 Task: Look for Airbnb options in Ballerup, Denmark from 6th December, 2023 to 10th December, 2023 for 6 adults, 2 children. Place can be entire room or shared room with 6 bedrooms having 6 beds and 6 bathrooms. Property type can be house. Amenities needed are: wifi, TV, free parkinig on premises, gym, breakfast.
Action: Mouse moved to (470, 213)
Screenshot: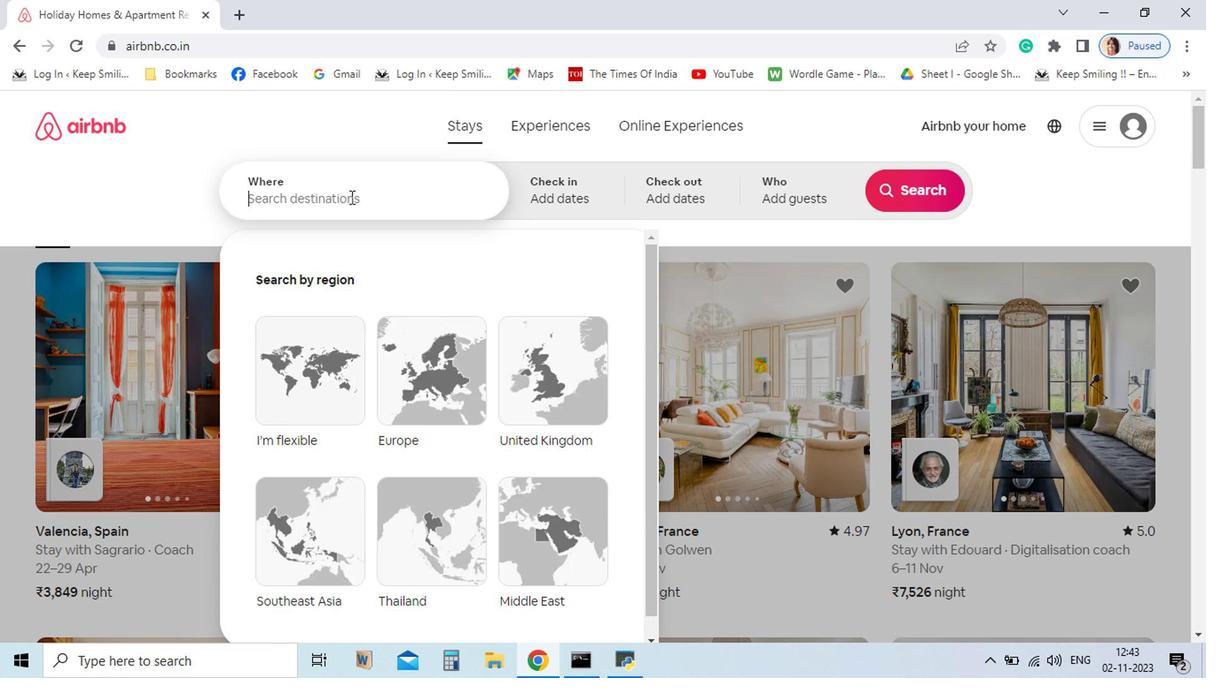 
Action: Mouse pressed left at (470, 213)
Screenshot: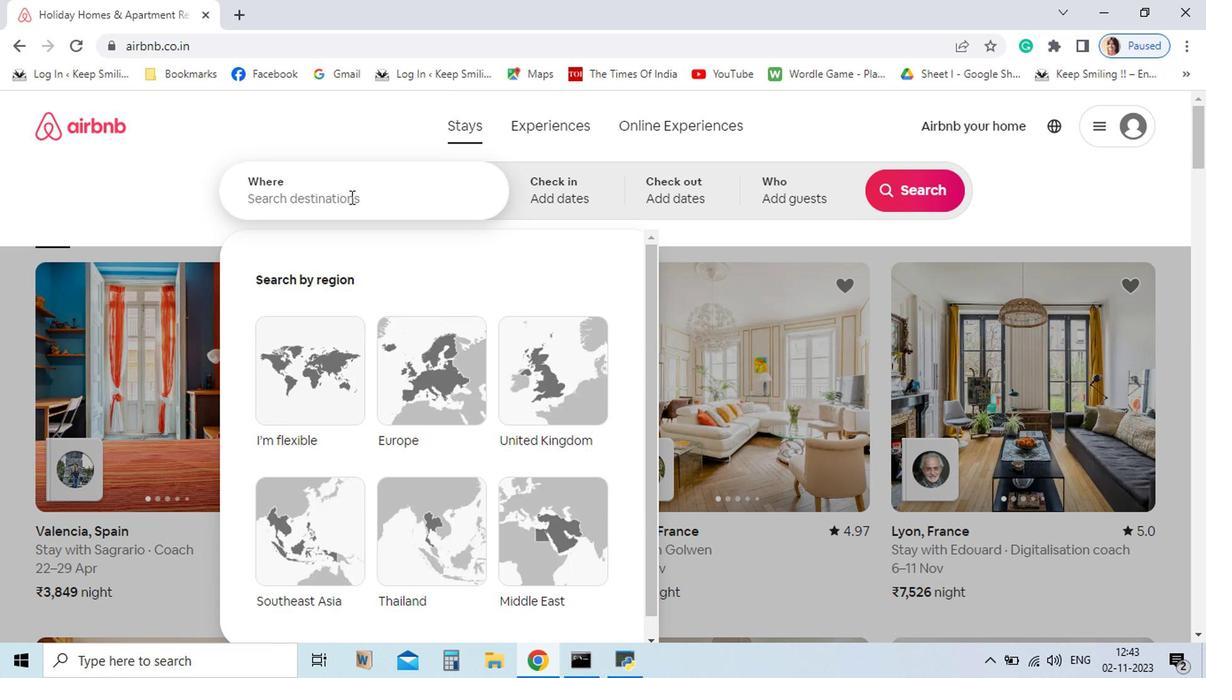 
Action: Mouse moved to (373, 265)
Screenshot: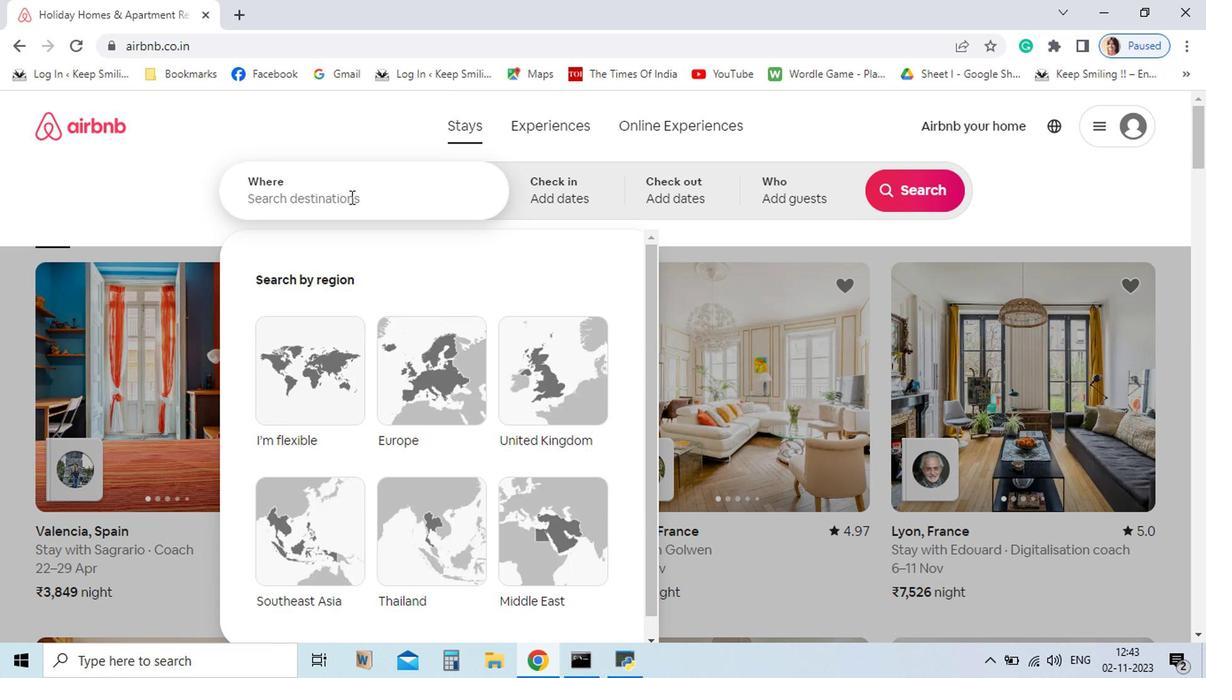 
Action: Mouse pressed left at (373, 265)
Screenshot: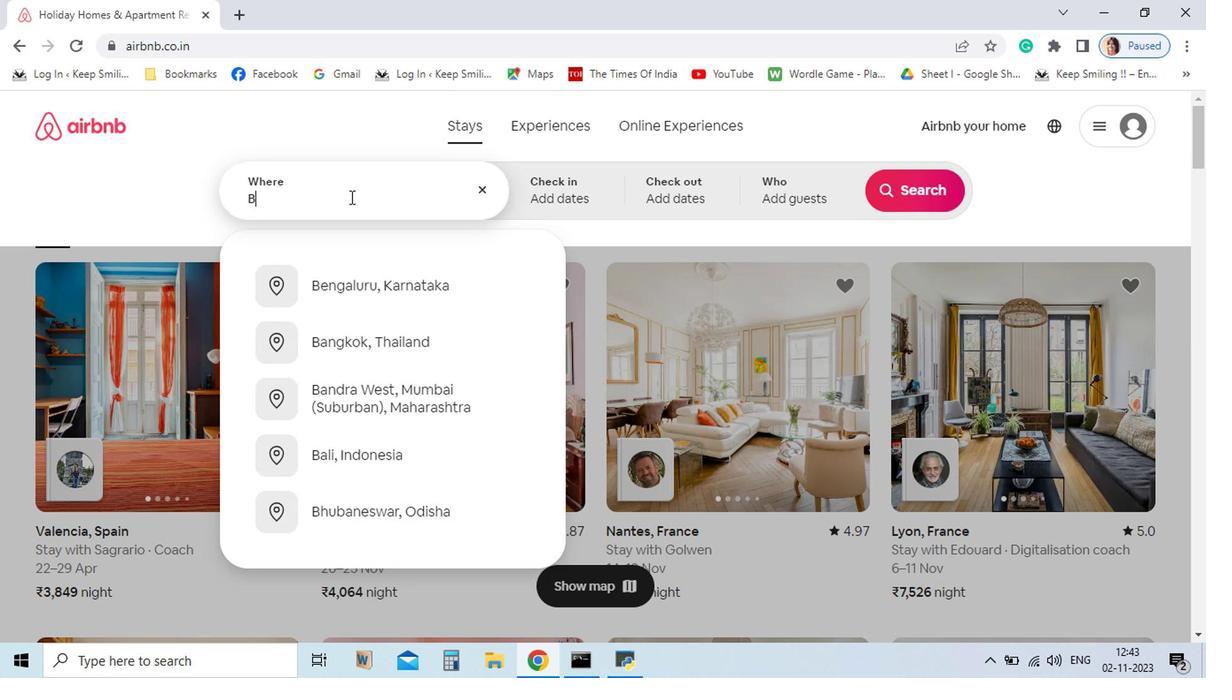 
Action: Mouse moved to (373, 265)
Screenshot: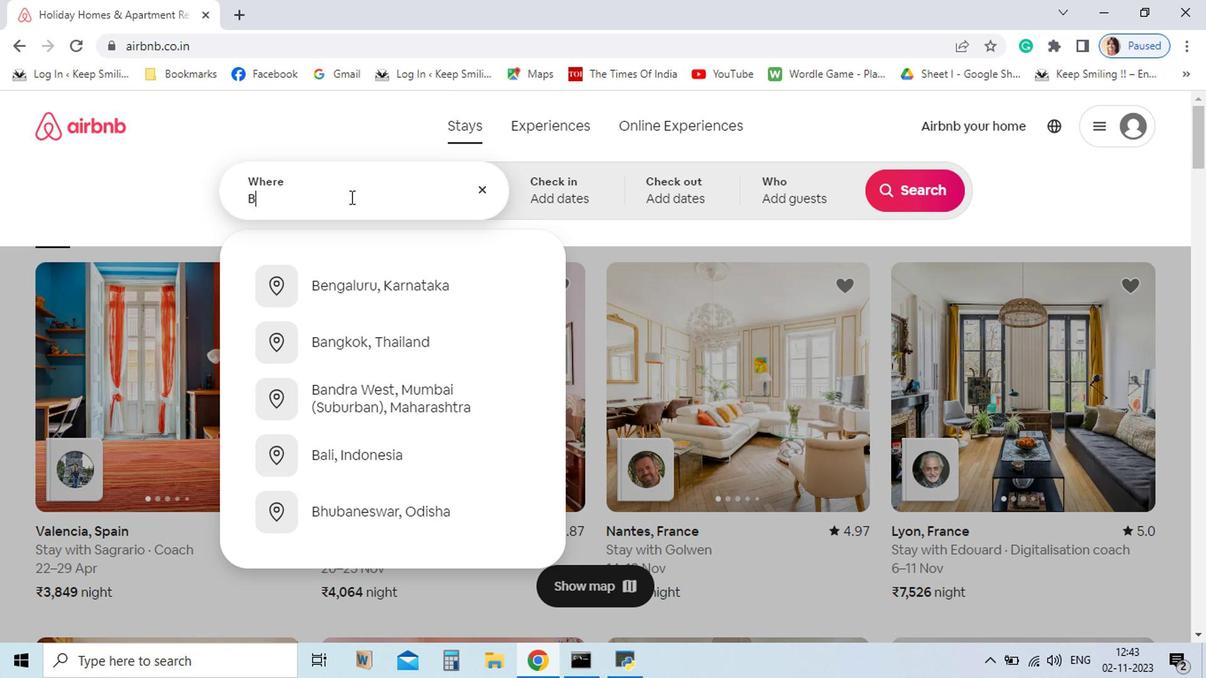 
Action: Key pressed <Key.shift>Bl<Key.backspace>allerup,<Key.space><Key.shift>Denmark<Key.enter>
Screenshot: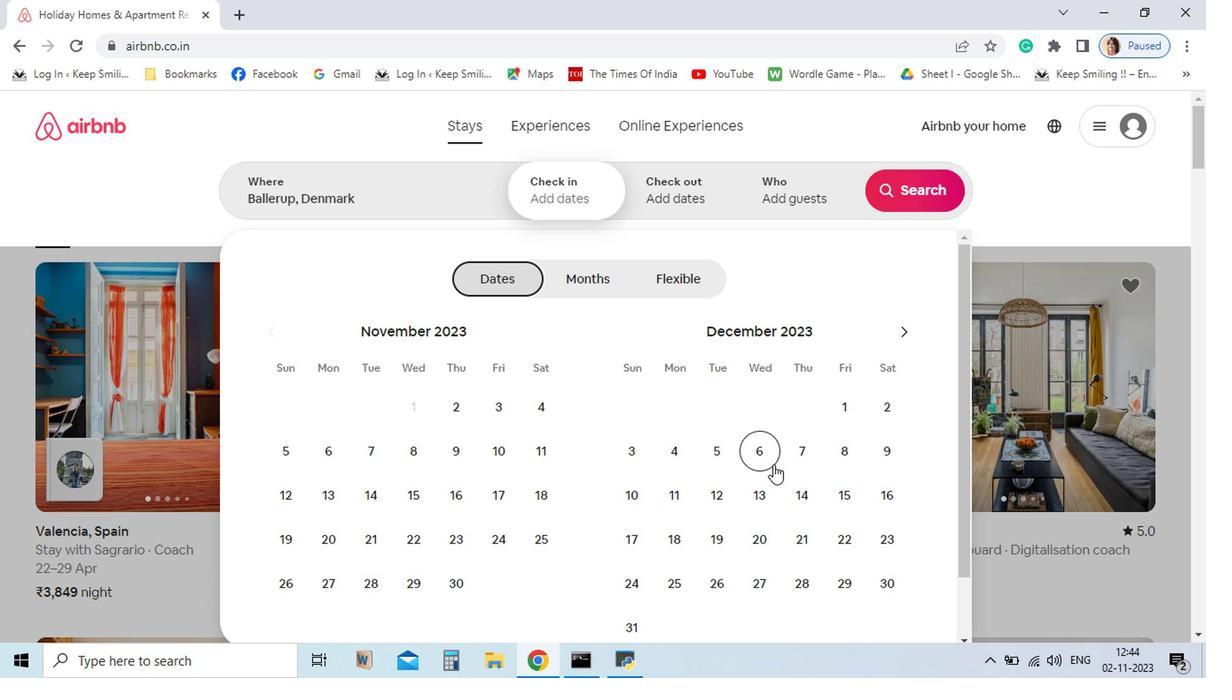 
Action: Mouse moved to (663, 452)
Screenshot: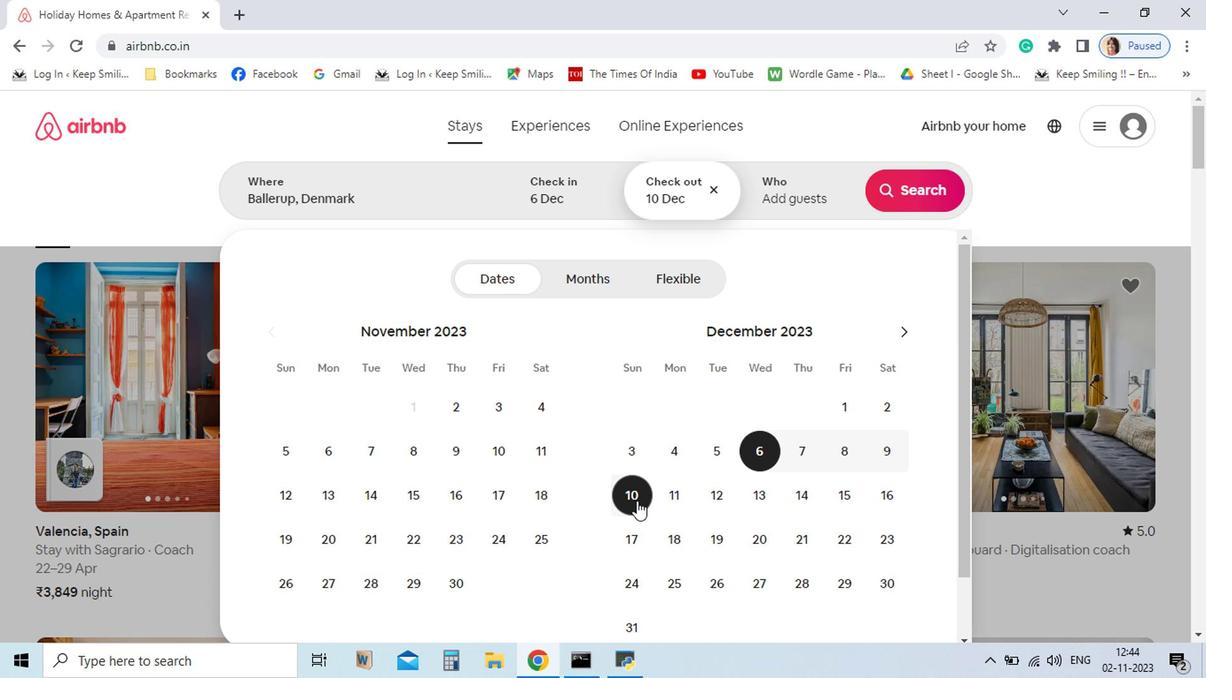 
Action: Mouse pressed left at (663, 452)
Screenshot: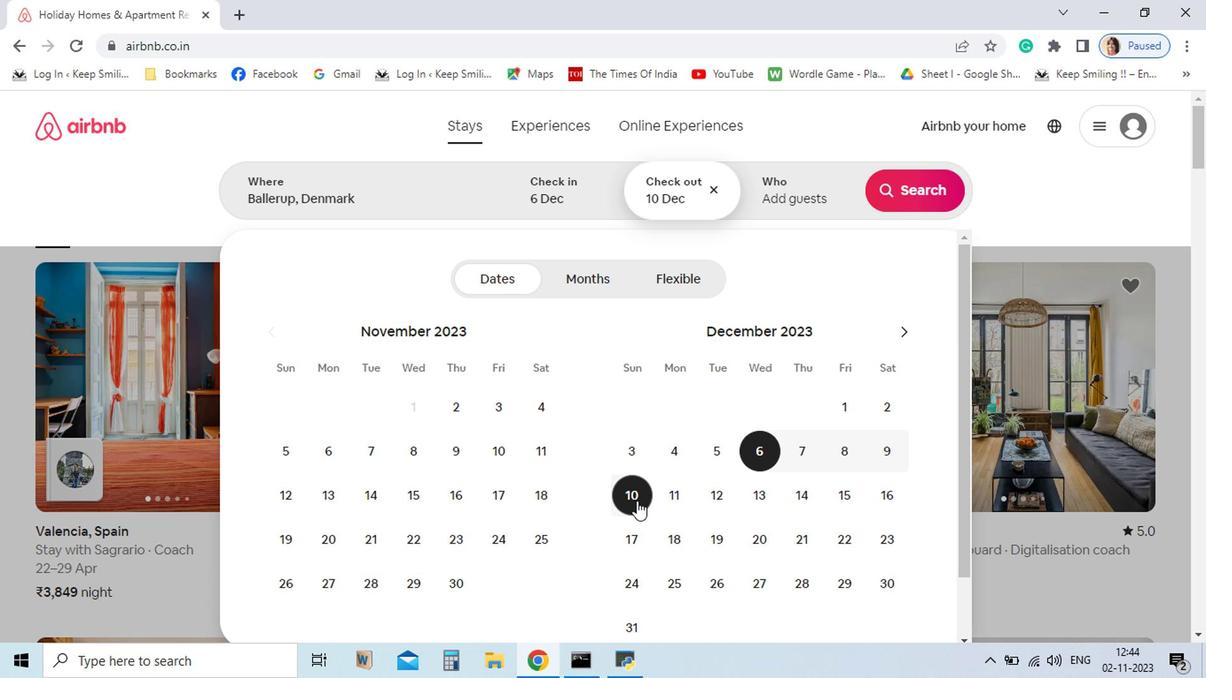 
Action: Mouse moved to (576, 481)
Screenshot: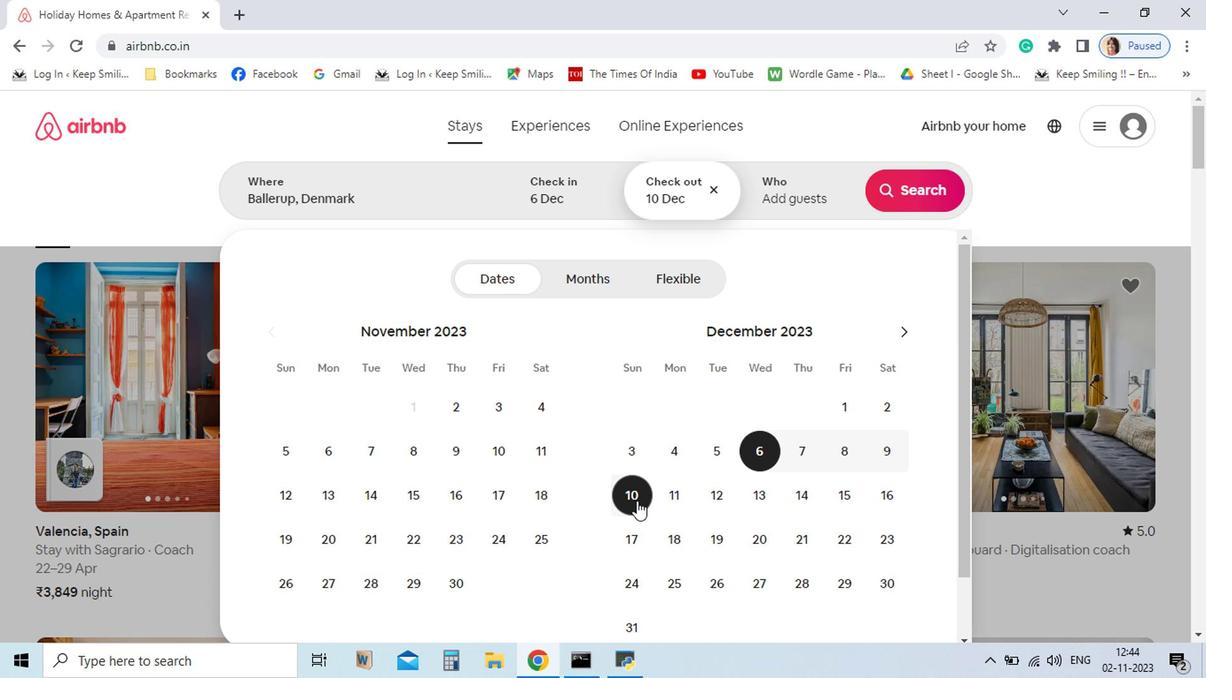 
Action: Mouse pressed left at (576, 481)
Screenshot: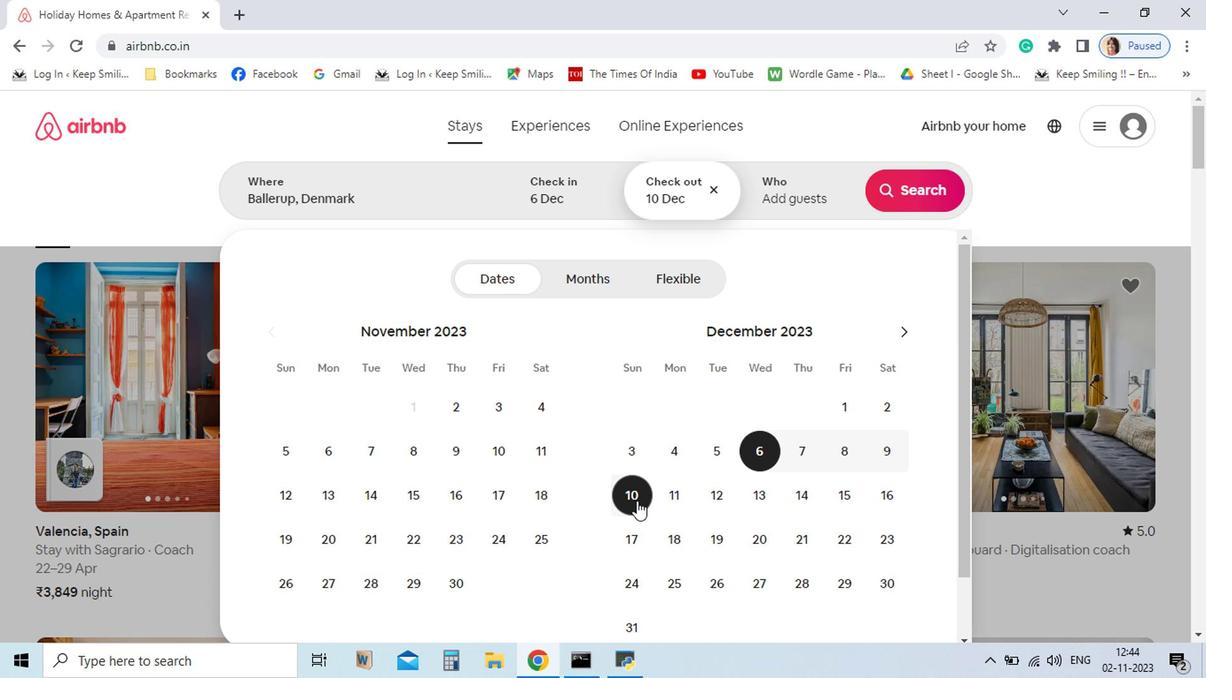 
Action: Mouse moved to (689, 263)
Screenshot: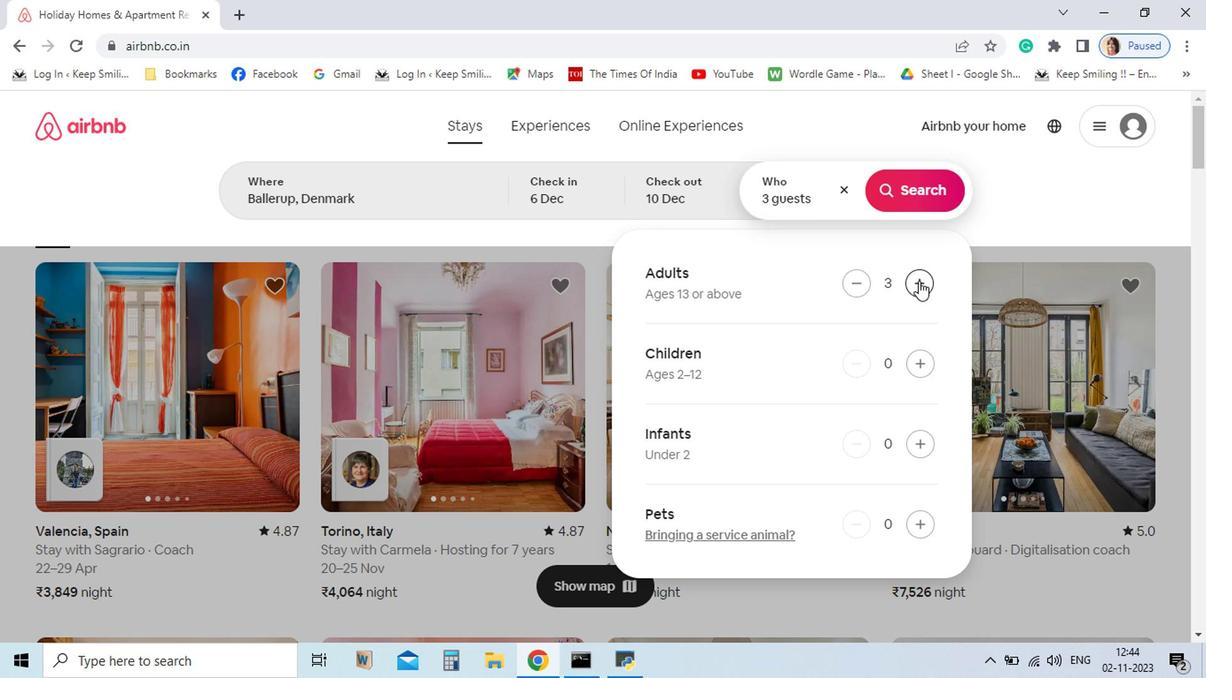 
Action: Mouse pressed left at (689, 263)
Screenshot: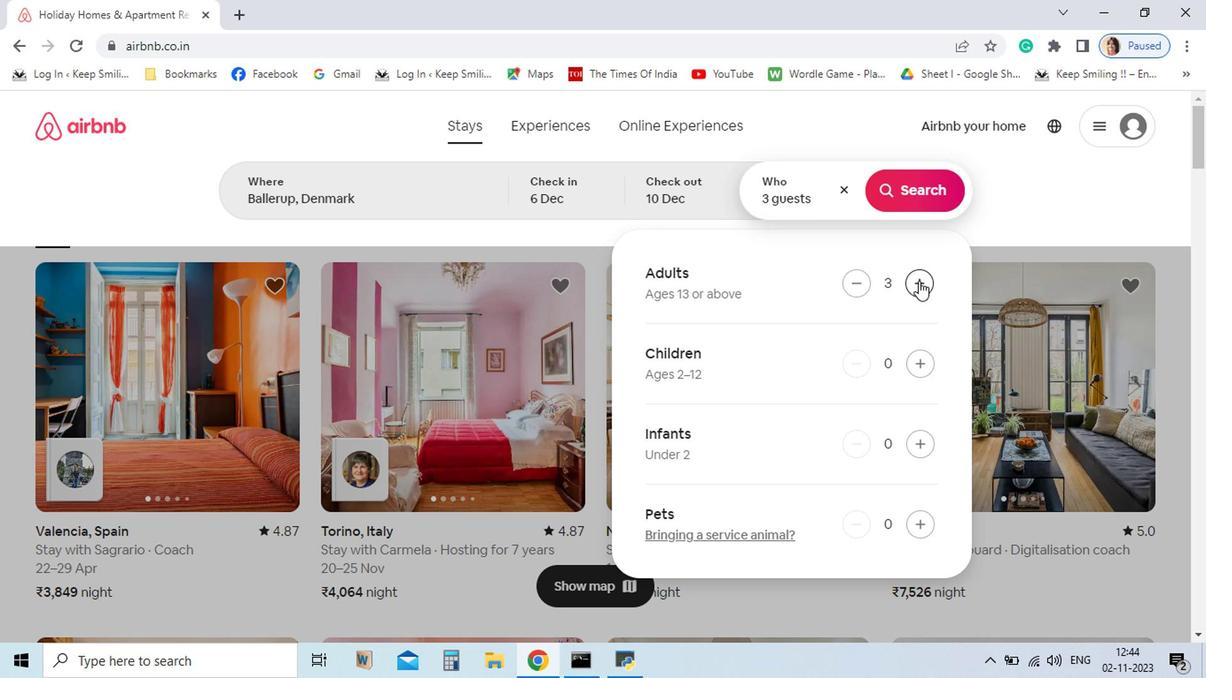 
Action: Mouse moved to (776, 325)
Screenshot: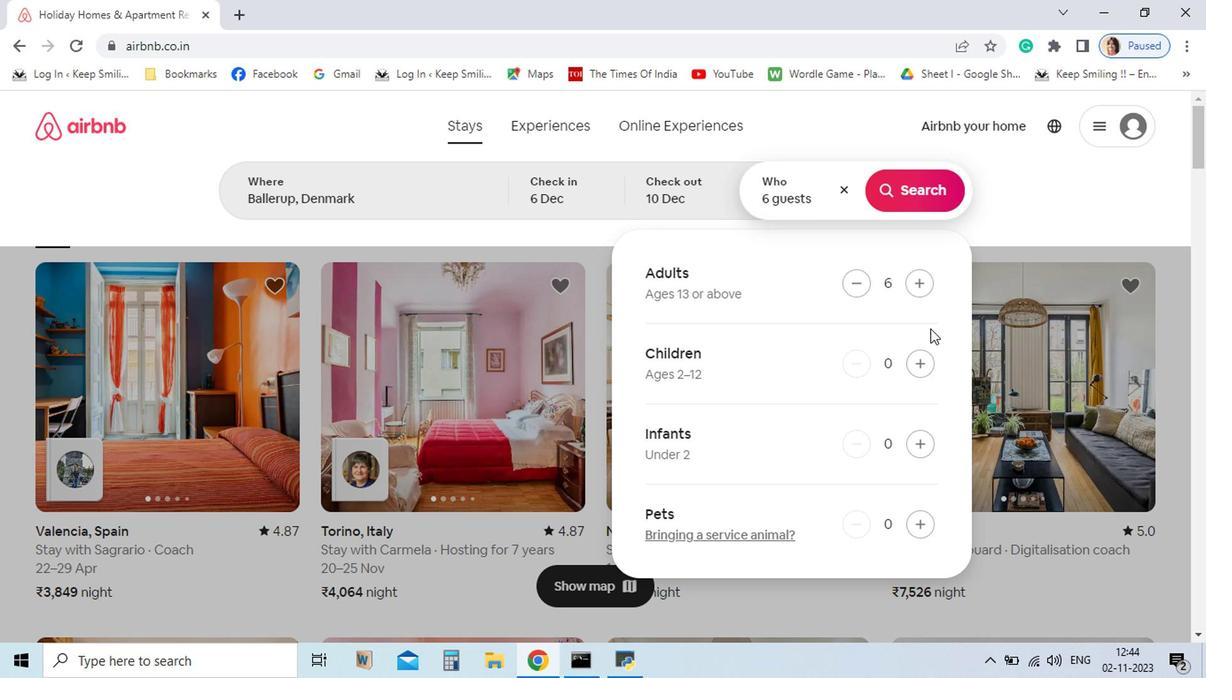 
Action: Mouse pressed left at (776, 325)
Screenshot: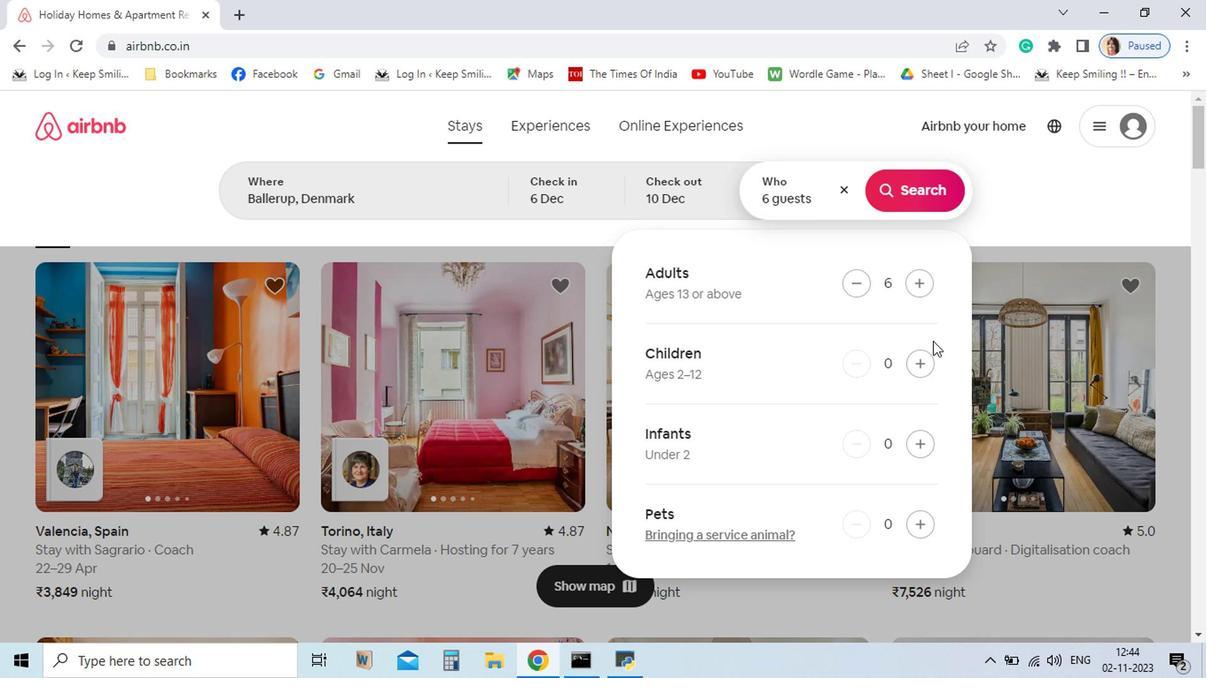 
Action: Mouse pressed left at (776, 325)
Screenshot: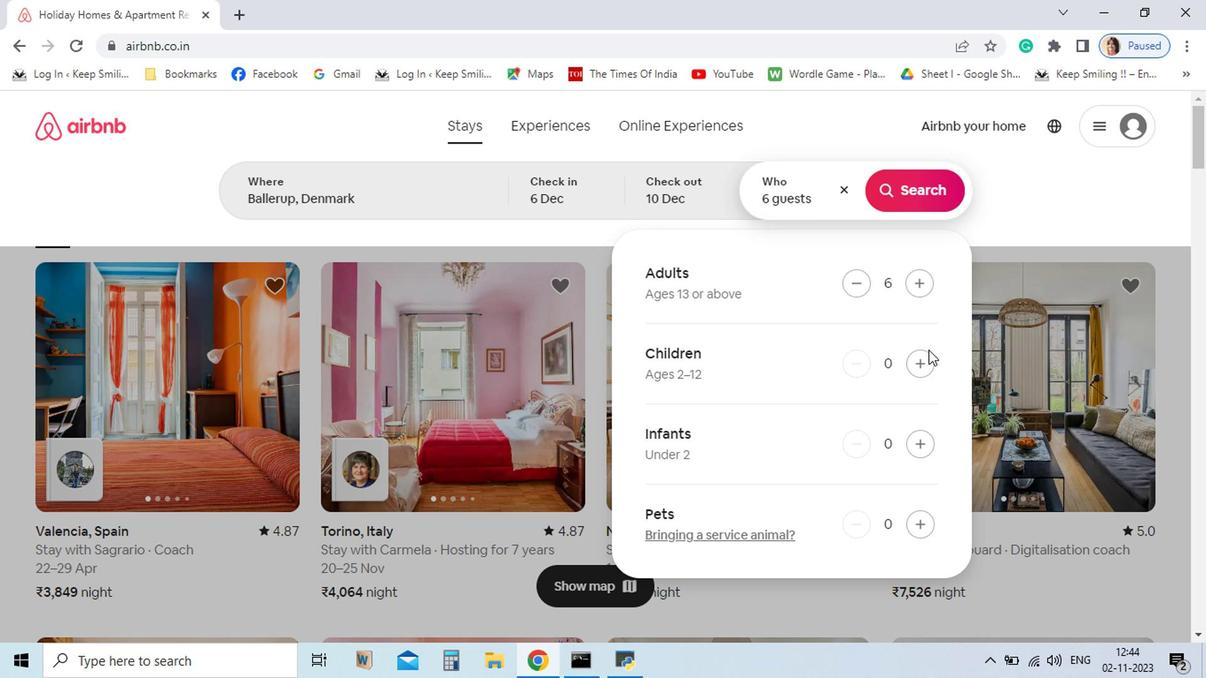 
Action: Mouse pressed left at (776, 325)
Screenshot: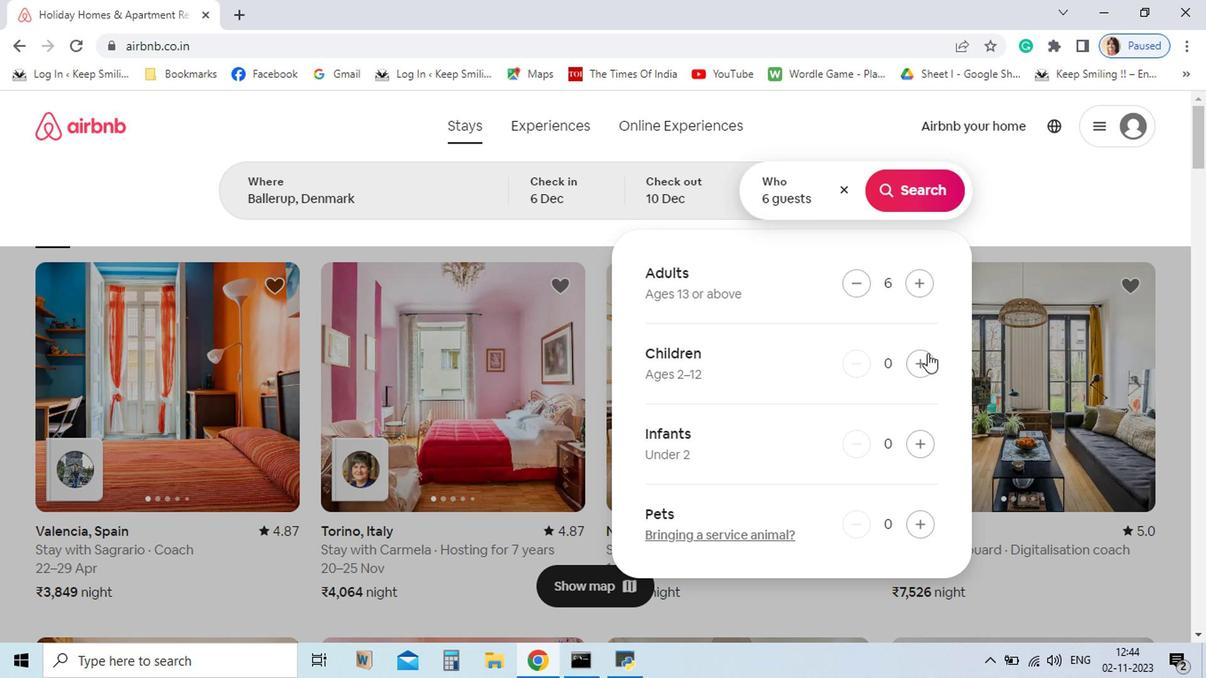 
Action: Mouse pressed left at (776, 325)
Screenshot: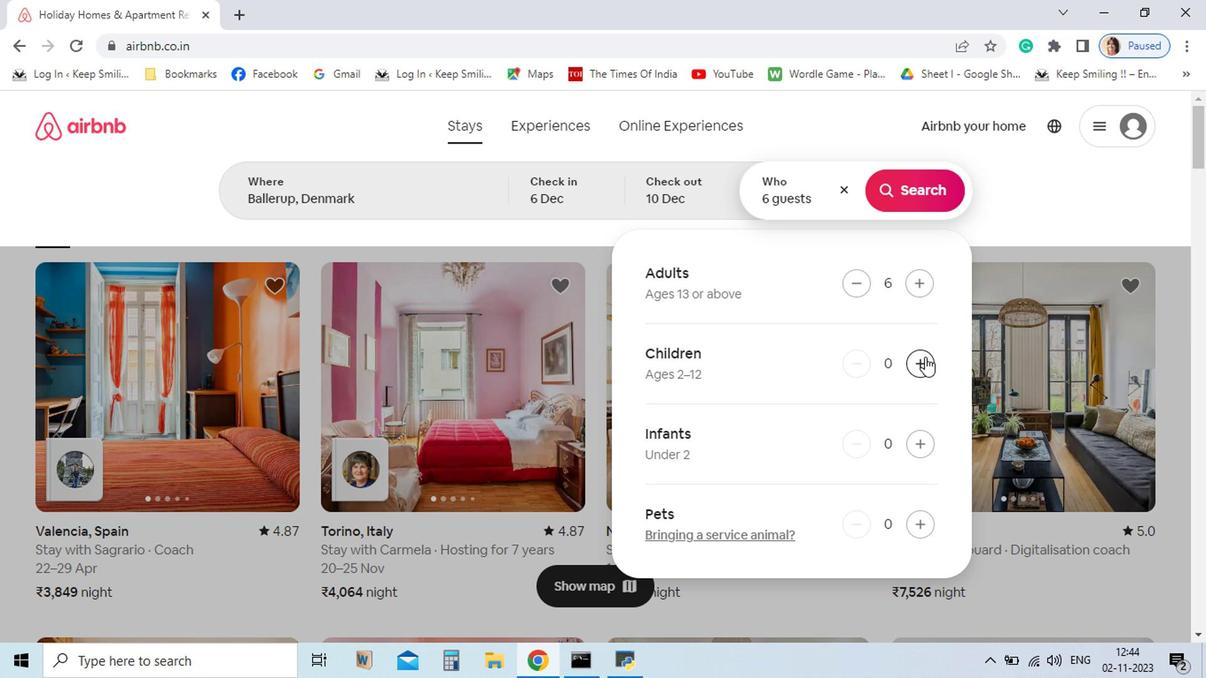 
Action: Mouse pressed left at (776, 325)
Screenshot: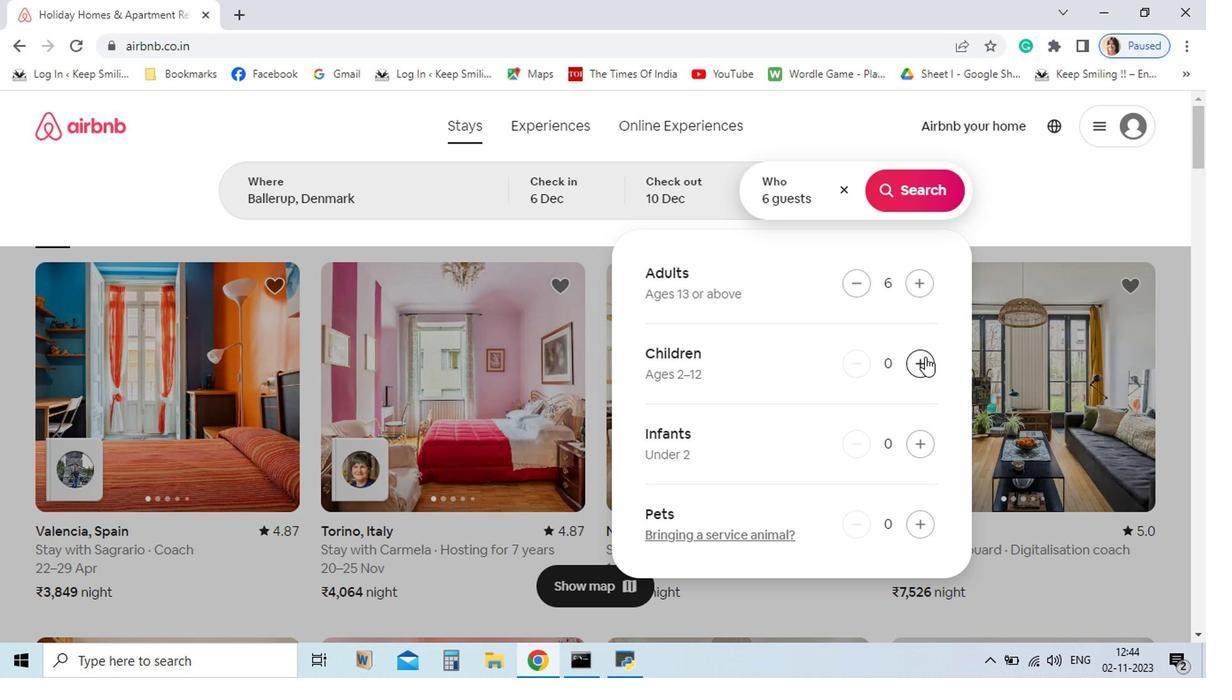 
Action: Mouse pressed left at (776, 325)
Screenshot: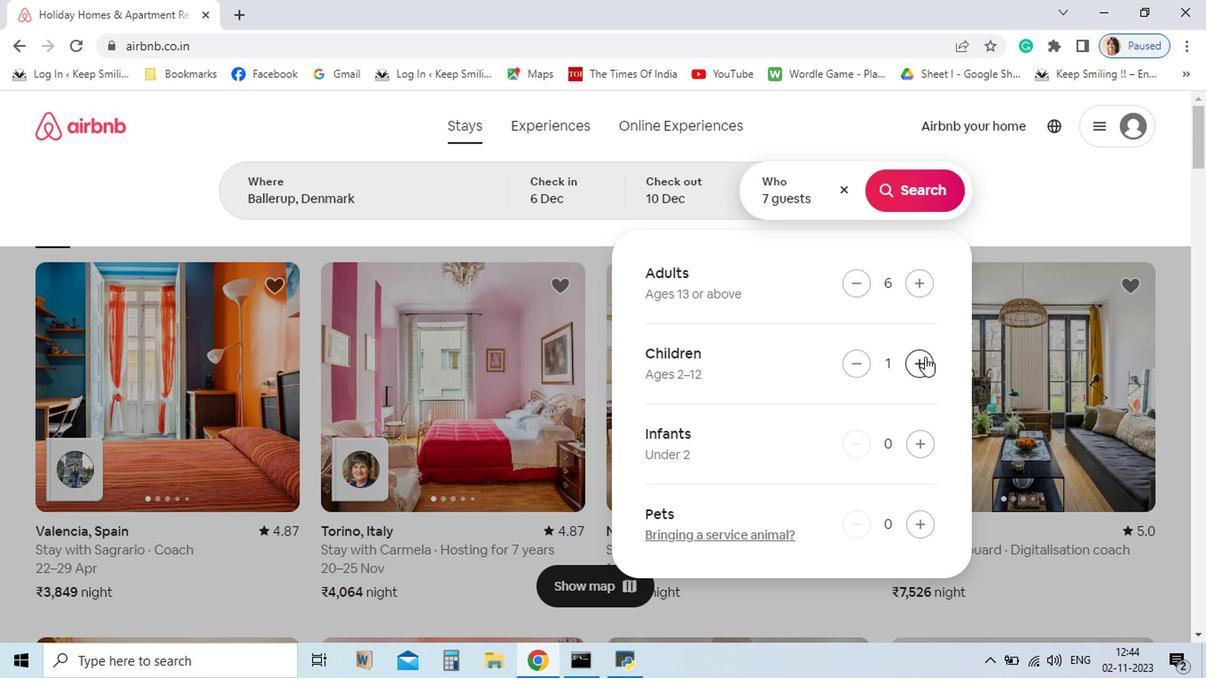 
Action: Mouse moved to (781, 379)
Screenshot: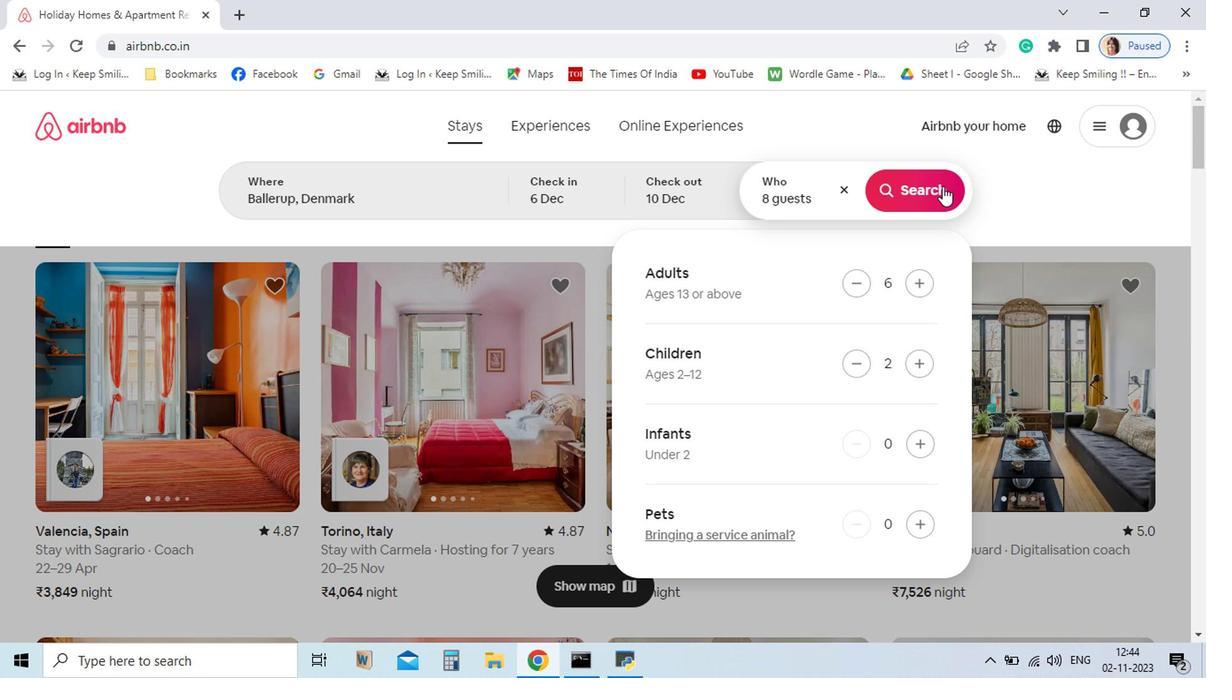 
Action: Mouse pressed left at (781, 379)
Screenshot: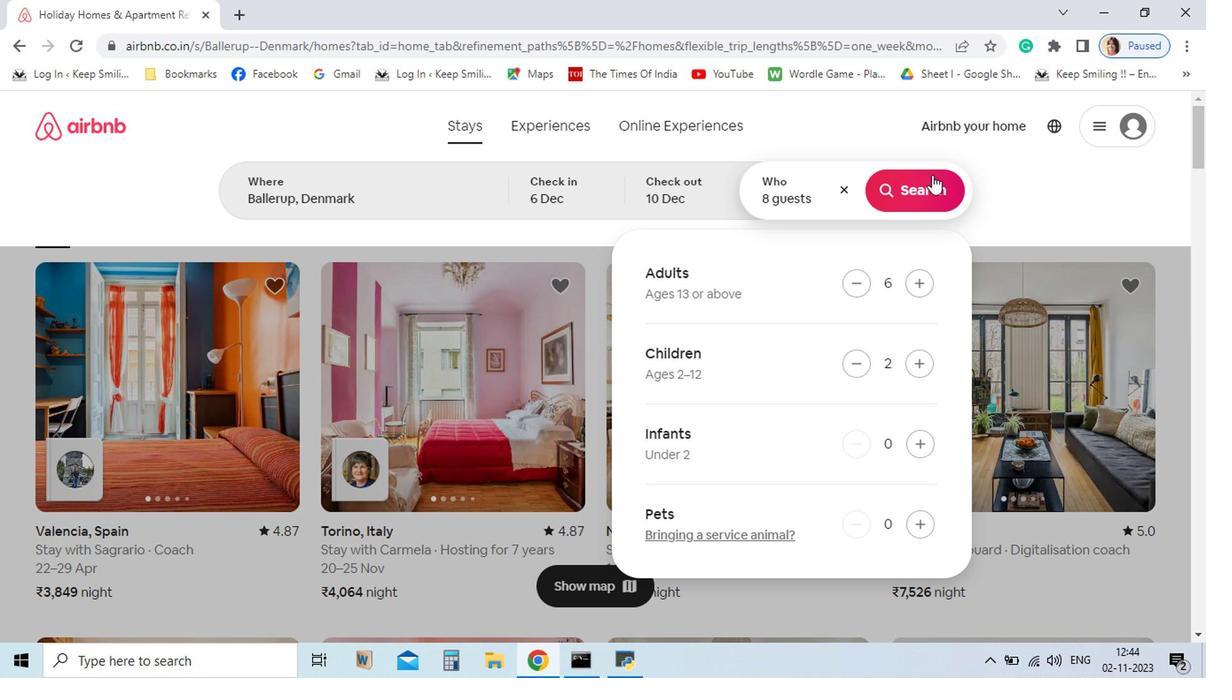 
Action: Mouse pressed left at (781, 379)
Screenshot: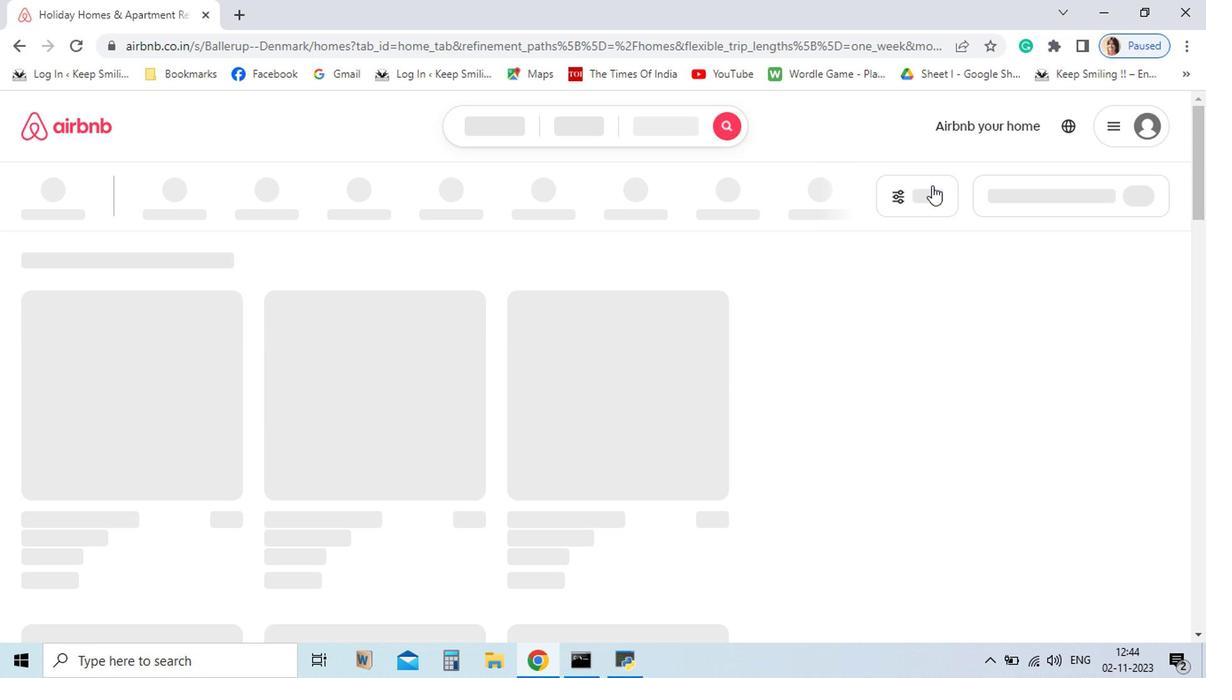 
Action: Mouse moved to (786, 248)
Screenshot: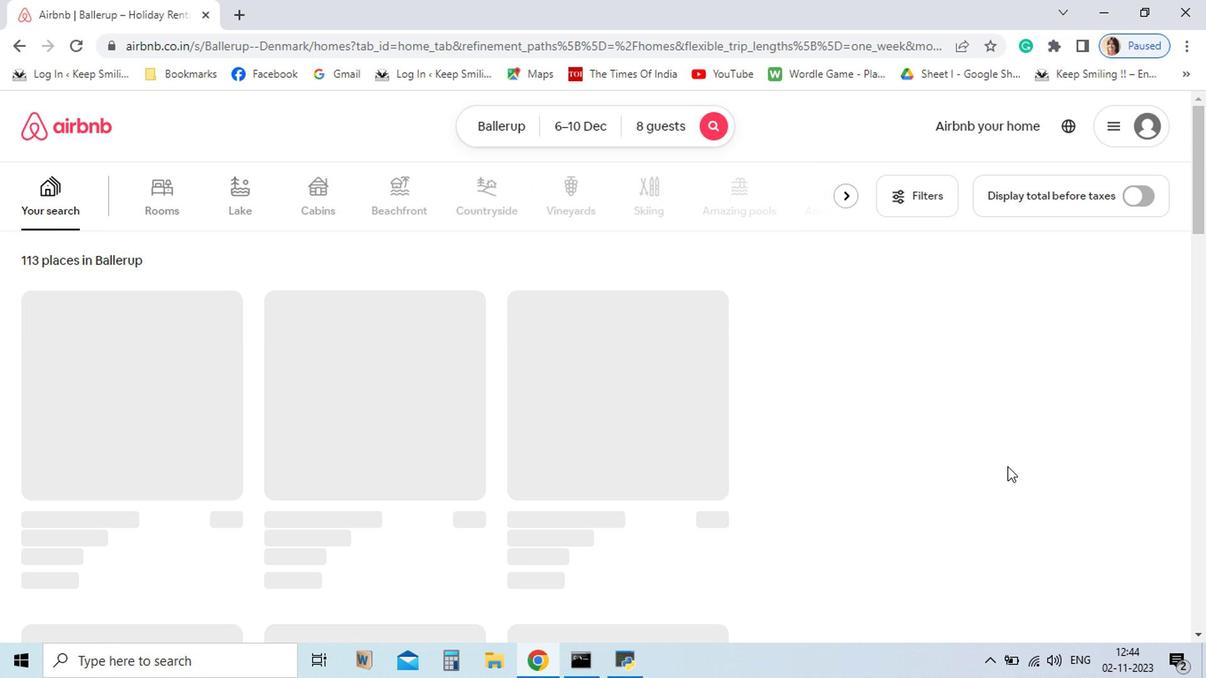 
Action: Mouse pressed left at (786, 248)
Screenshot: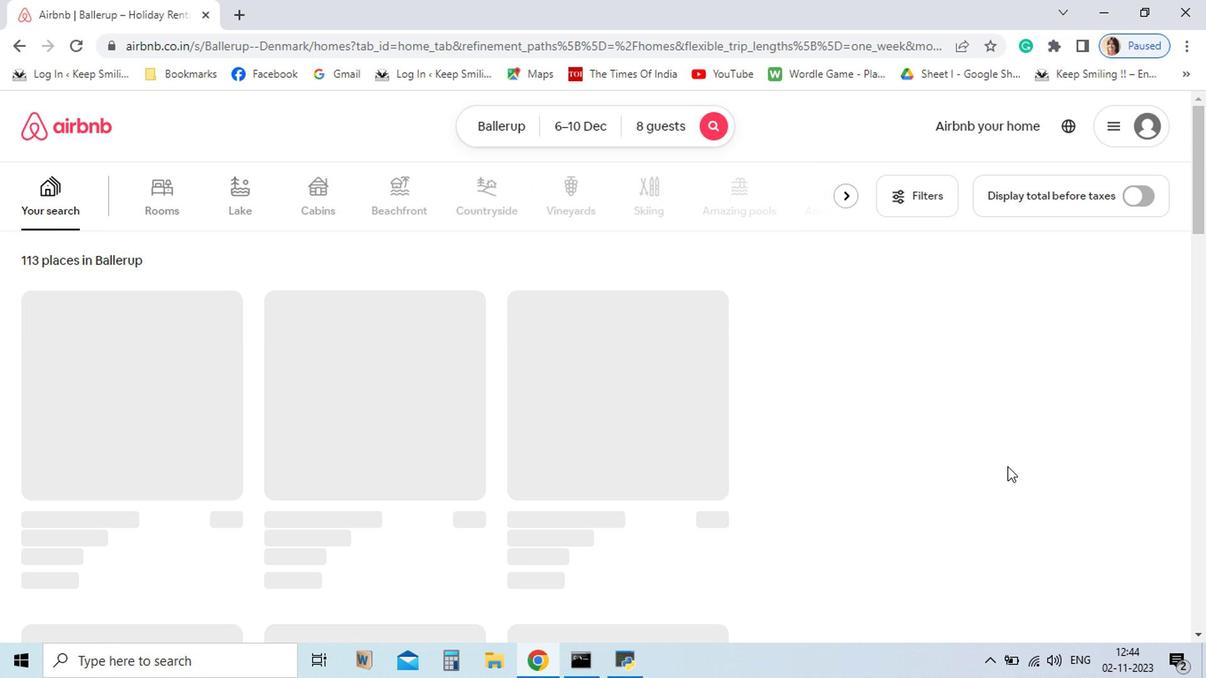 
Action: Mouse moved to (786, 262)
Screenshot: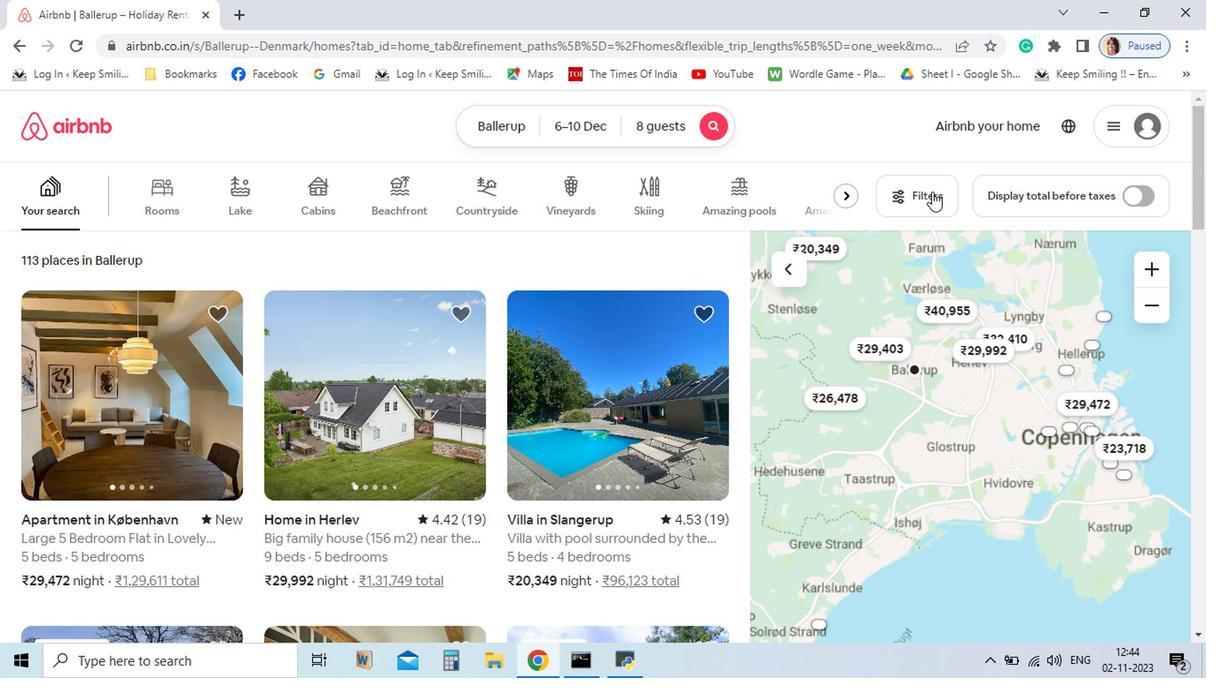 
Action: Mouse pressed left at (786, 262)
Screenshot: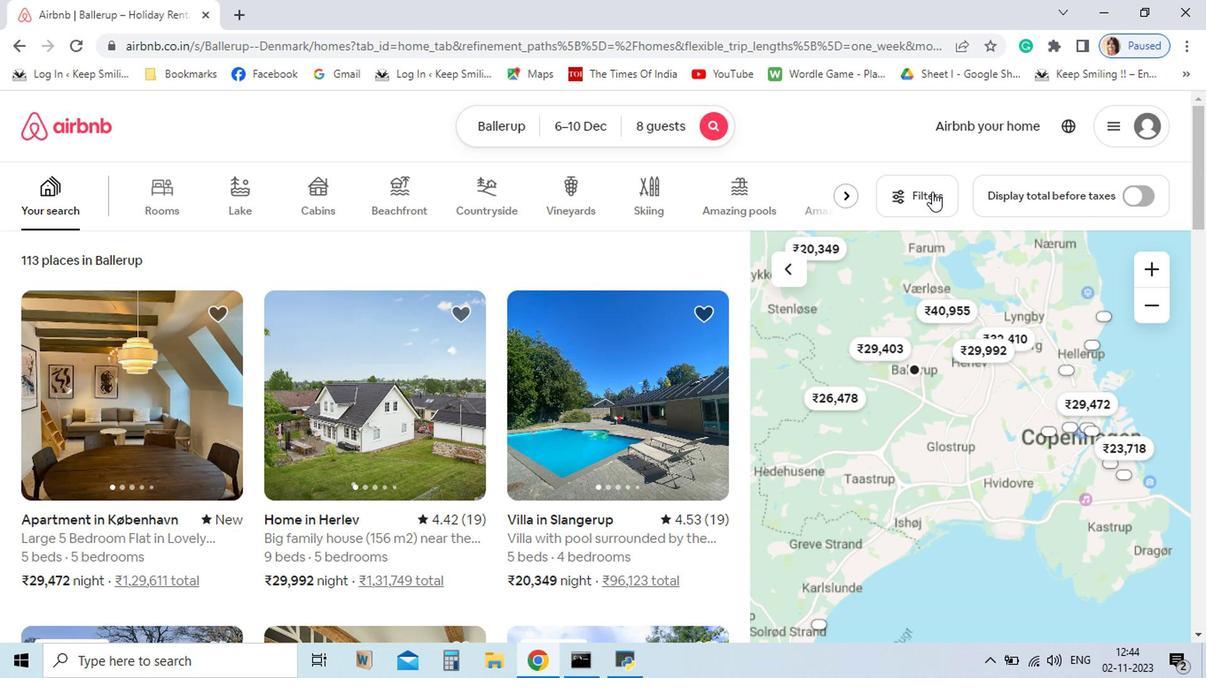 
Action: Mouse moved to (786, 292)
Screenshot: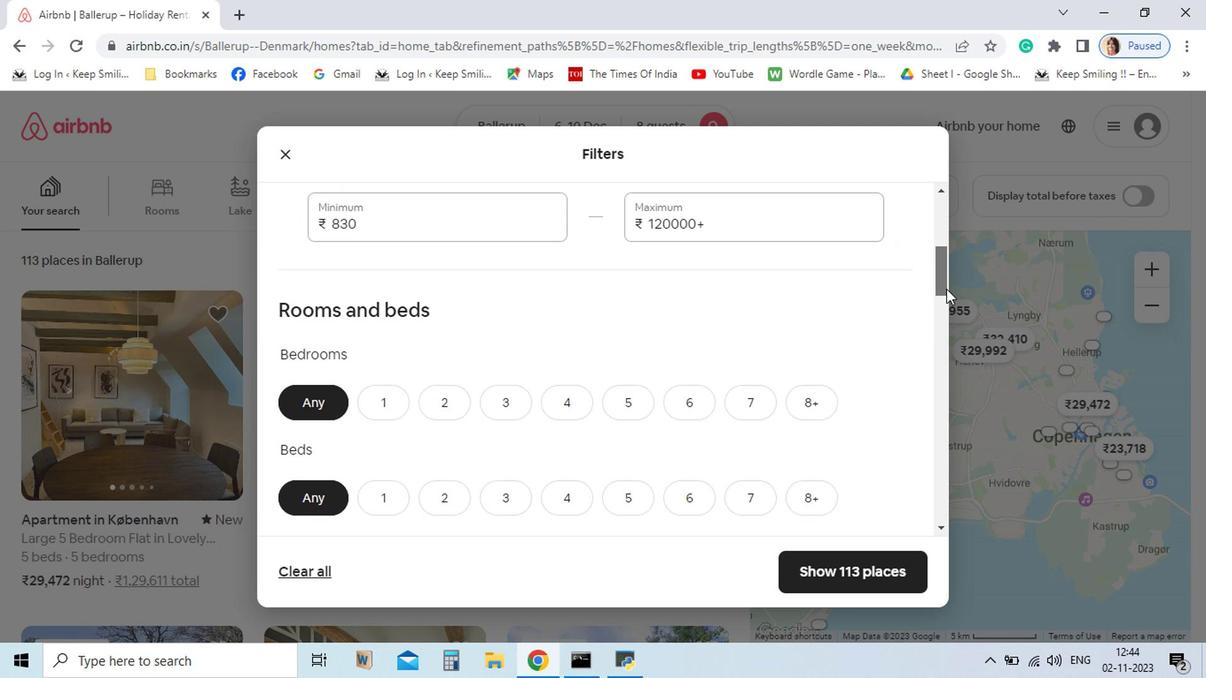 
Action: Mouse pressed left at (786, 292)
Screenshot: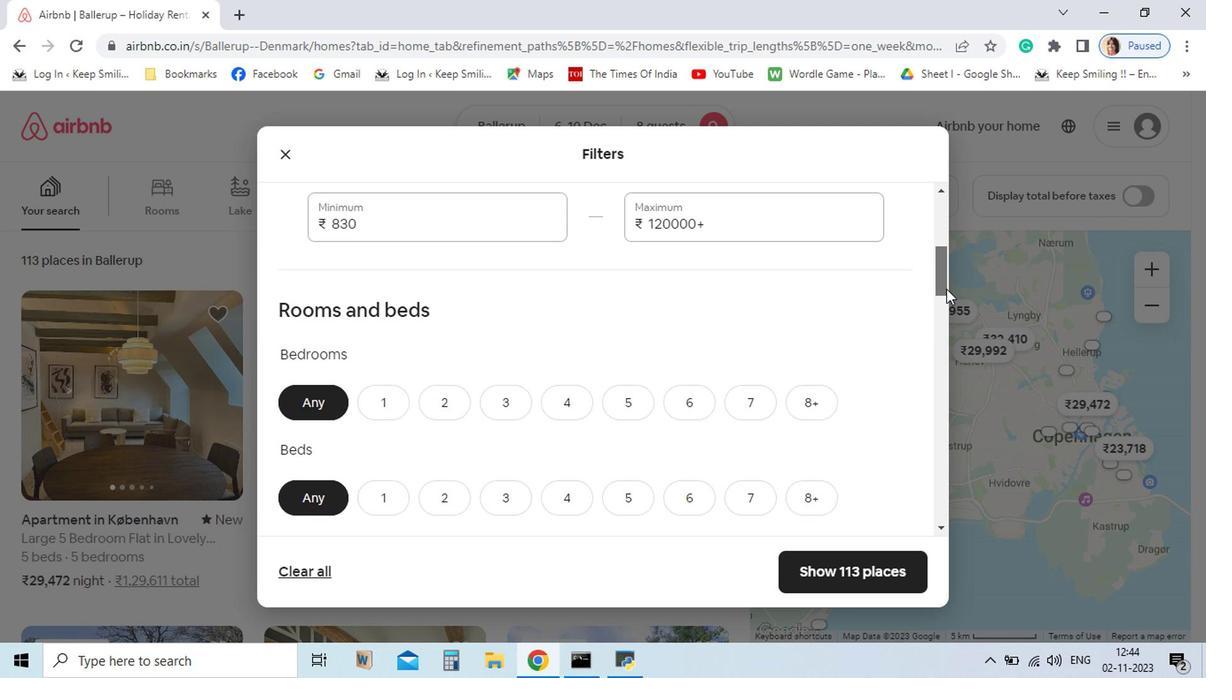 
Action: Mouse moved to (789, 295)
Screenshot: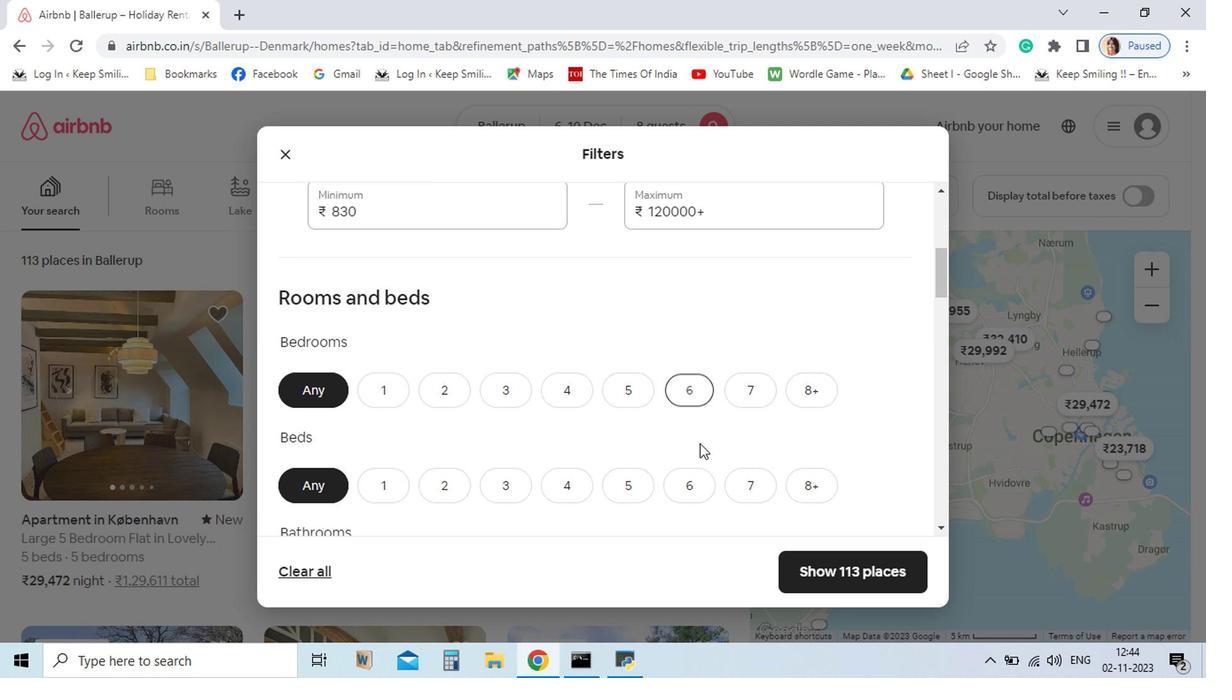 
Action: Mouse pressed left at (789, 295)
Screenshot: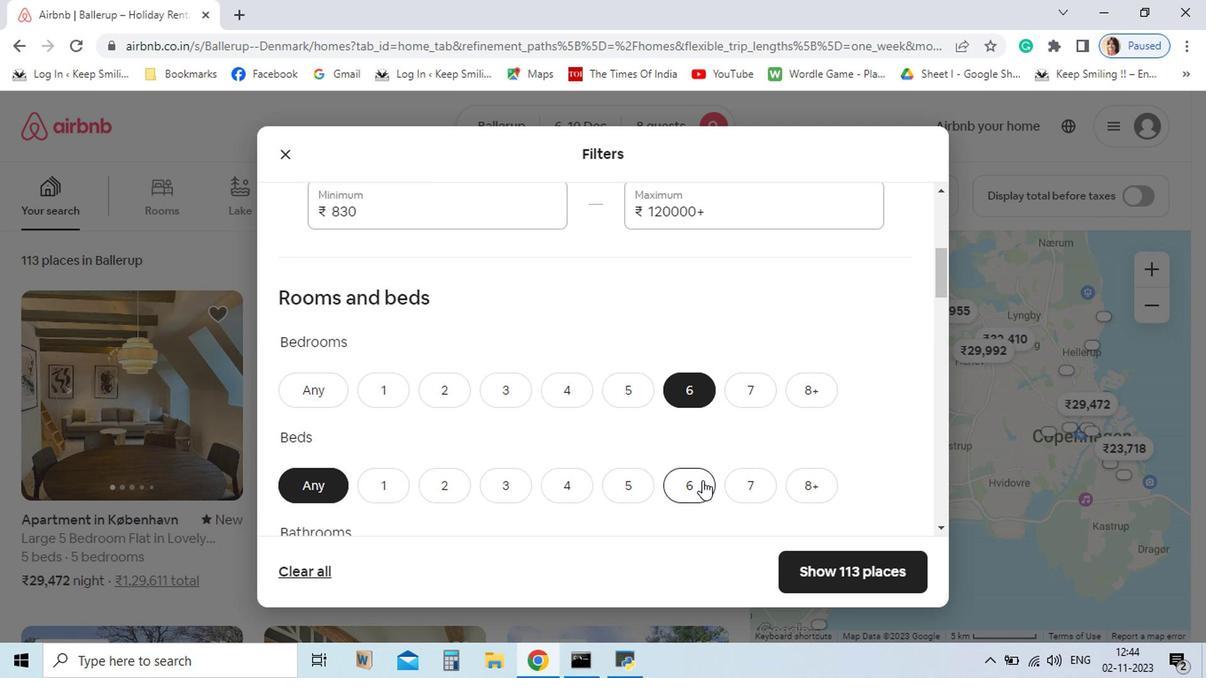 
Action: Mouse moved to (613, 400)
Screenshot: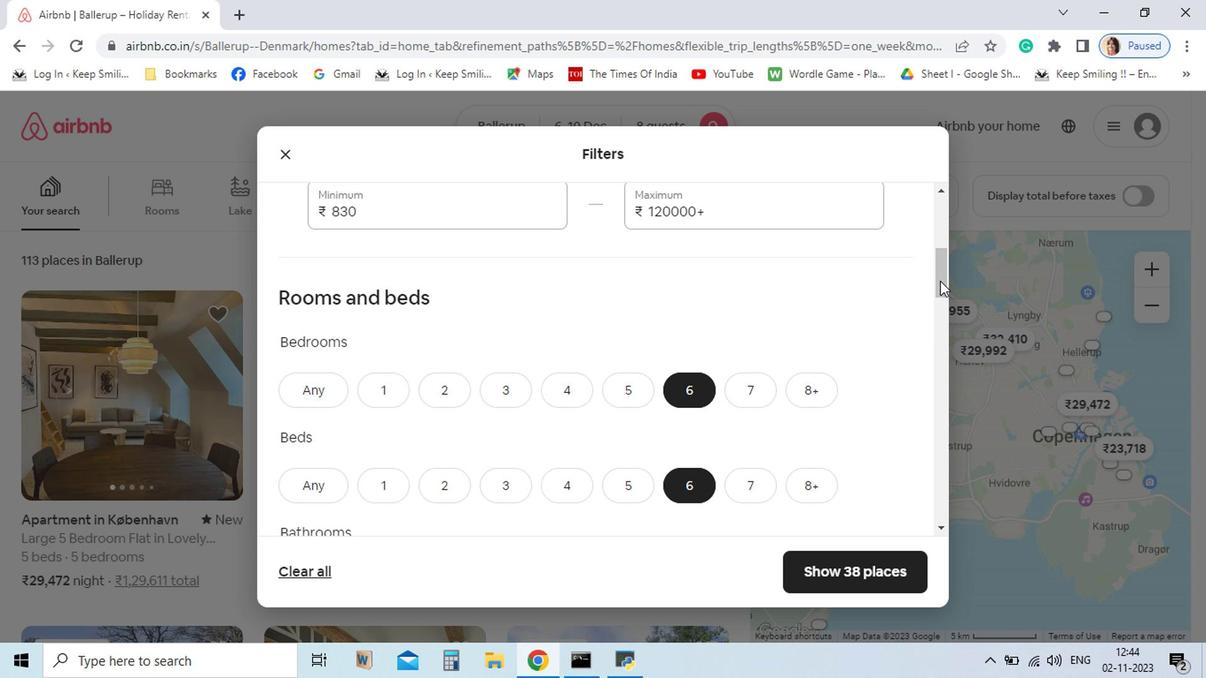 
Action: Mouse pressed left at (613, 400)
Screenshot: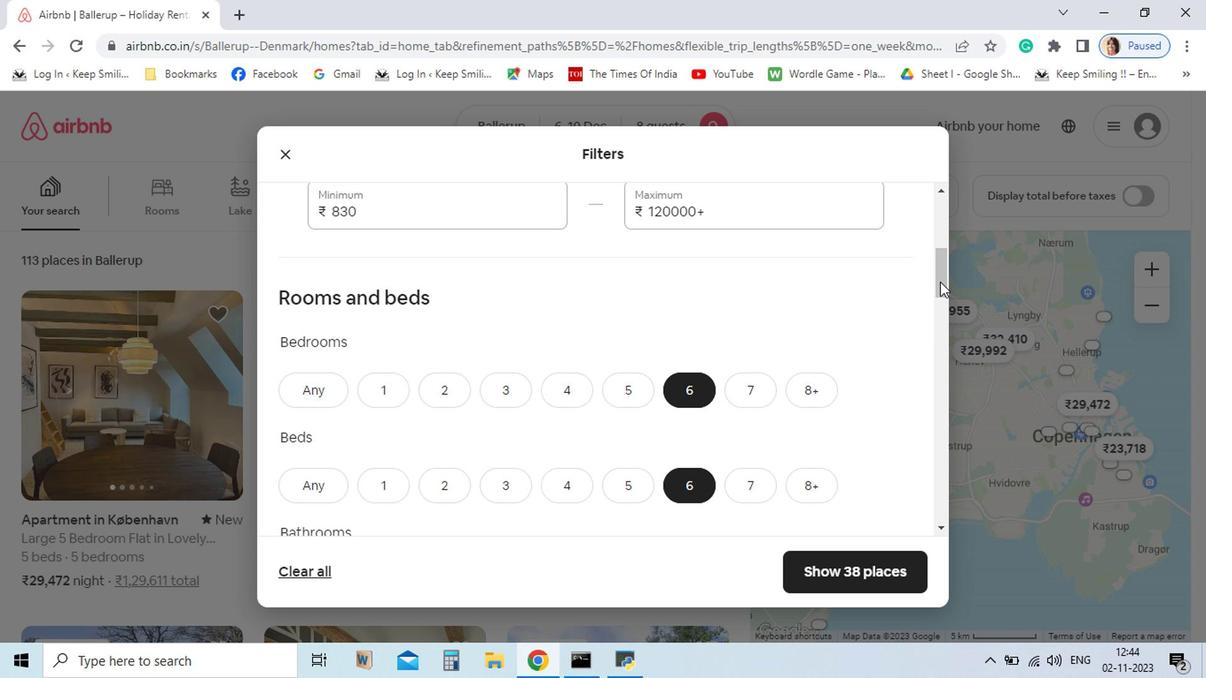 
Action: Mouse moved to (619, 467)
Screenshot: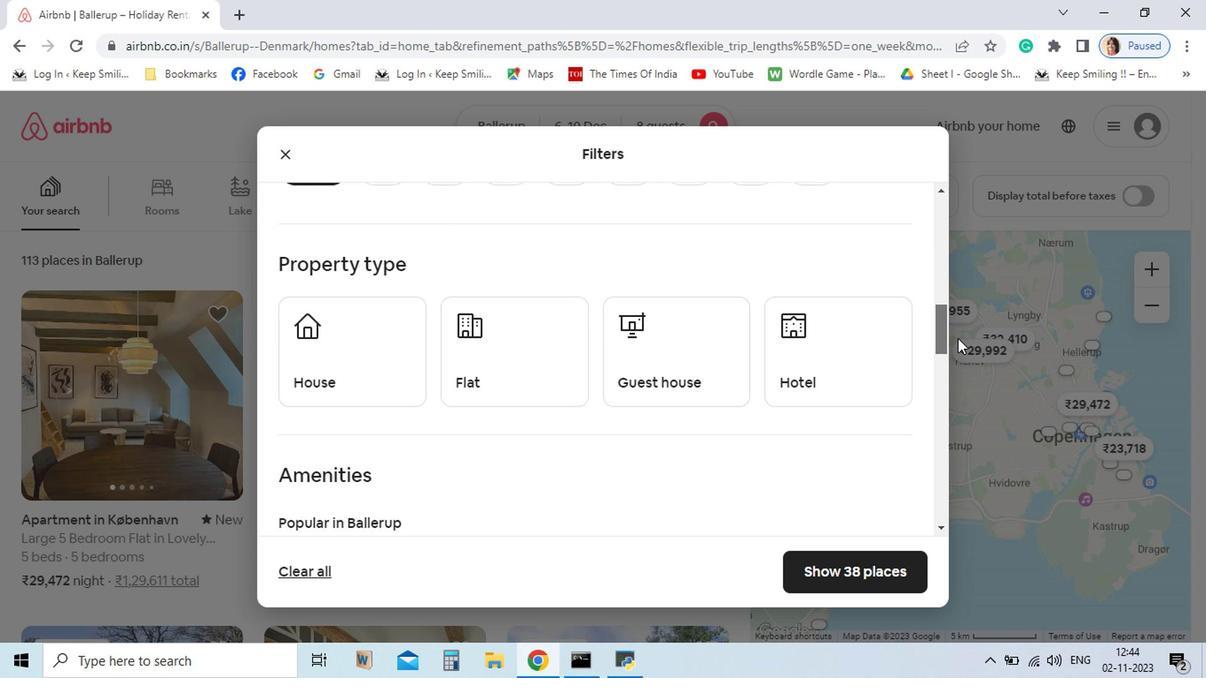
Action: Mouse pressed left at (619, 467)
Screenshot: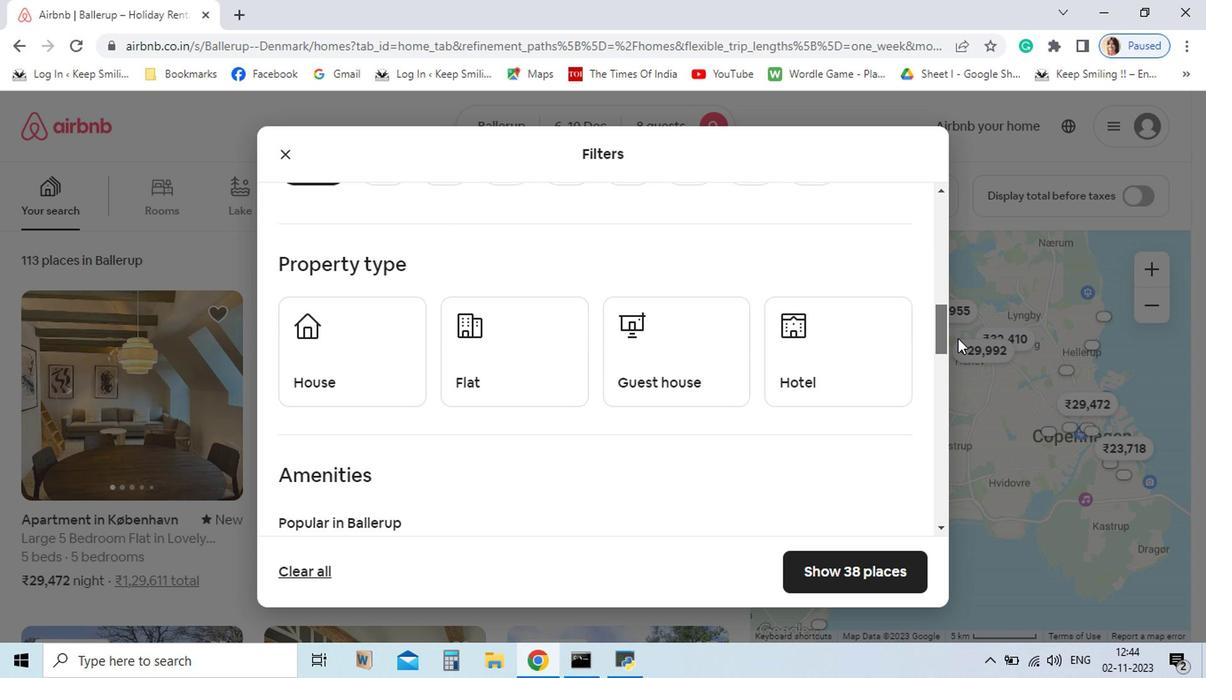 
Action: Mouse moved to (791, 325)
Screenshot: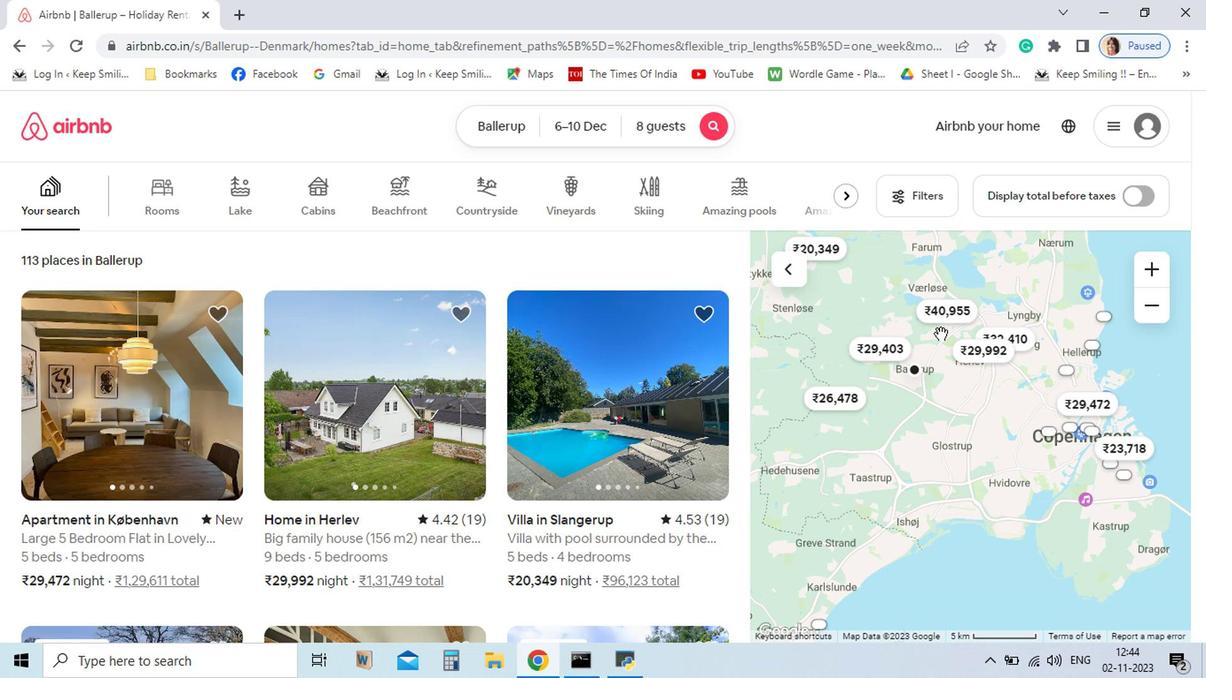 
Action: Mouse pressed left at (791, 325)
Screenshot: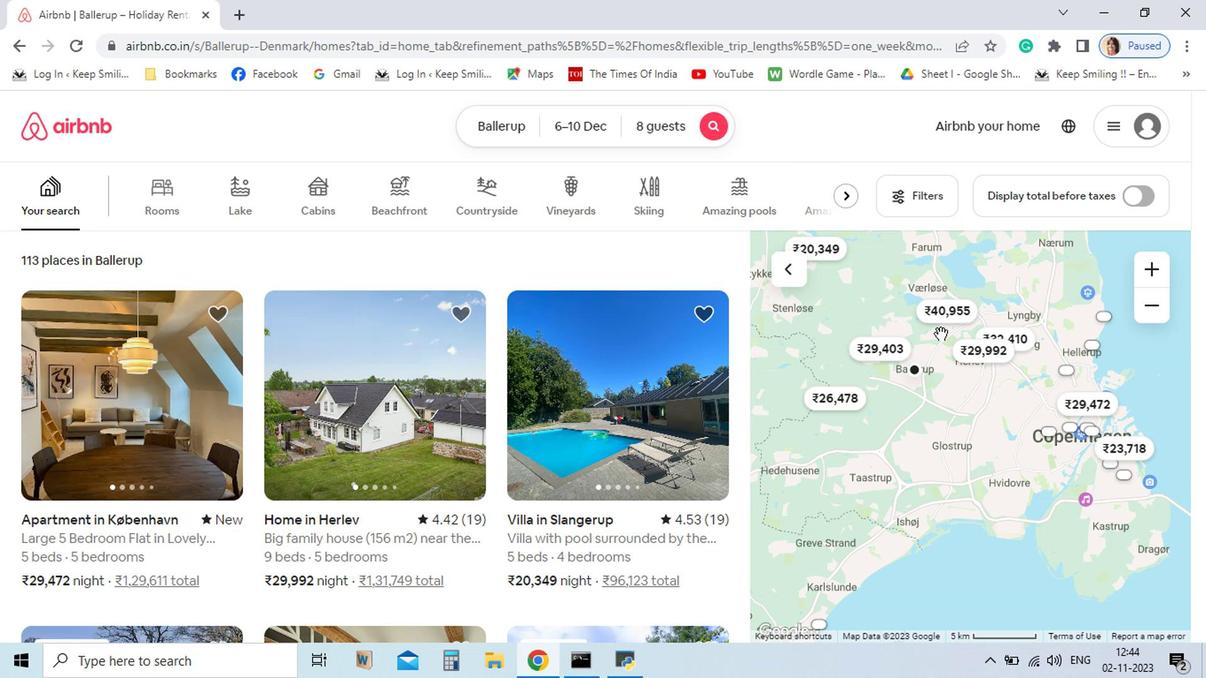 
Action: Mouse moved to (804, 366)
Screenshot: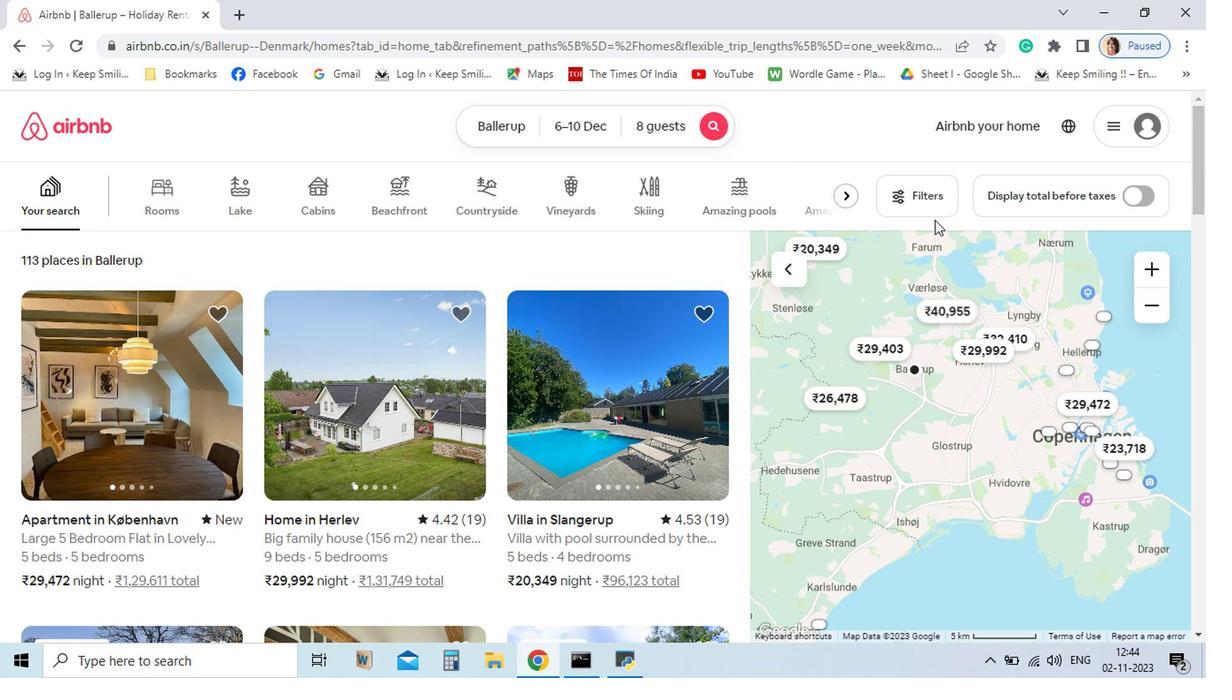 
Action: Mouse pressed left at (804, 366)
Screenshot: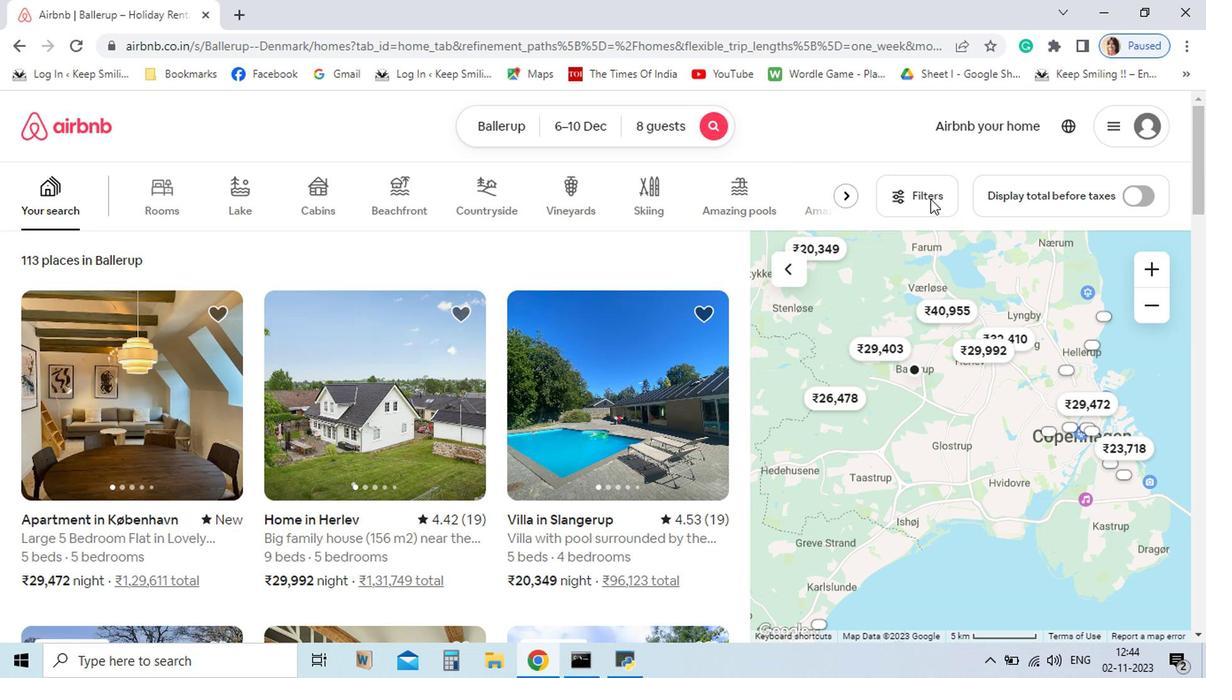 
Action: Mouse moved to (784, 267)
Screenshot: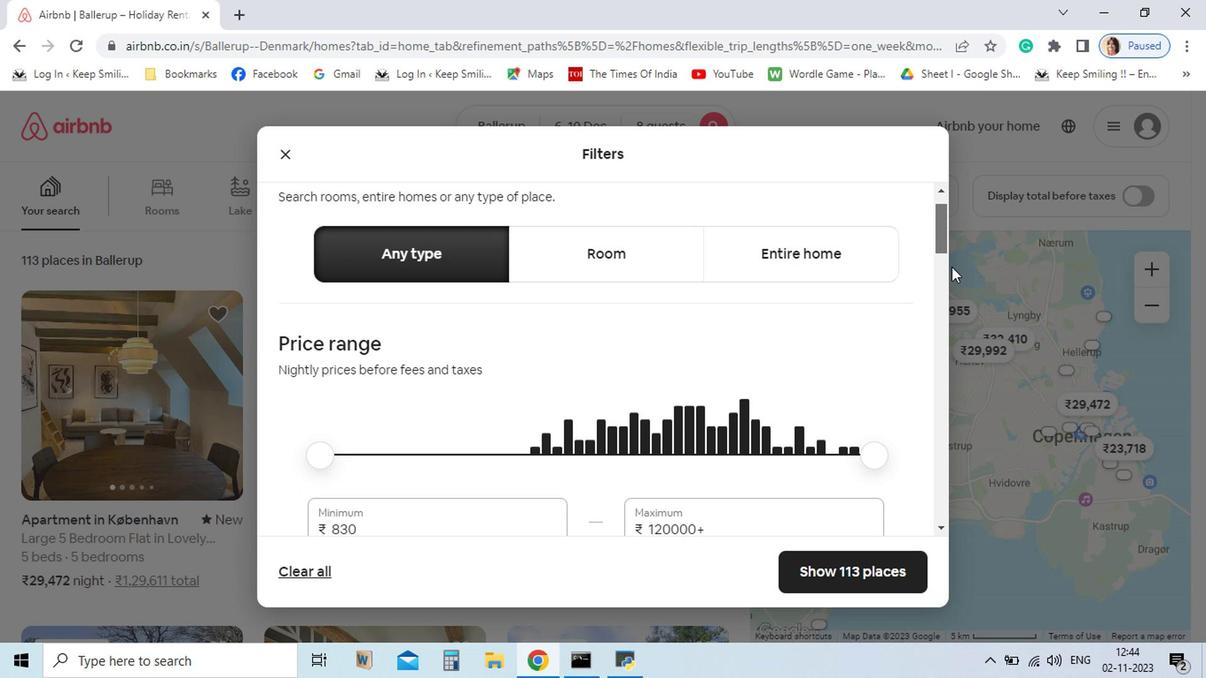 
Action: Mouse pressed left at (784, 267)
Screenshot: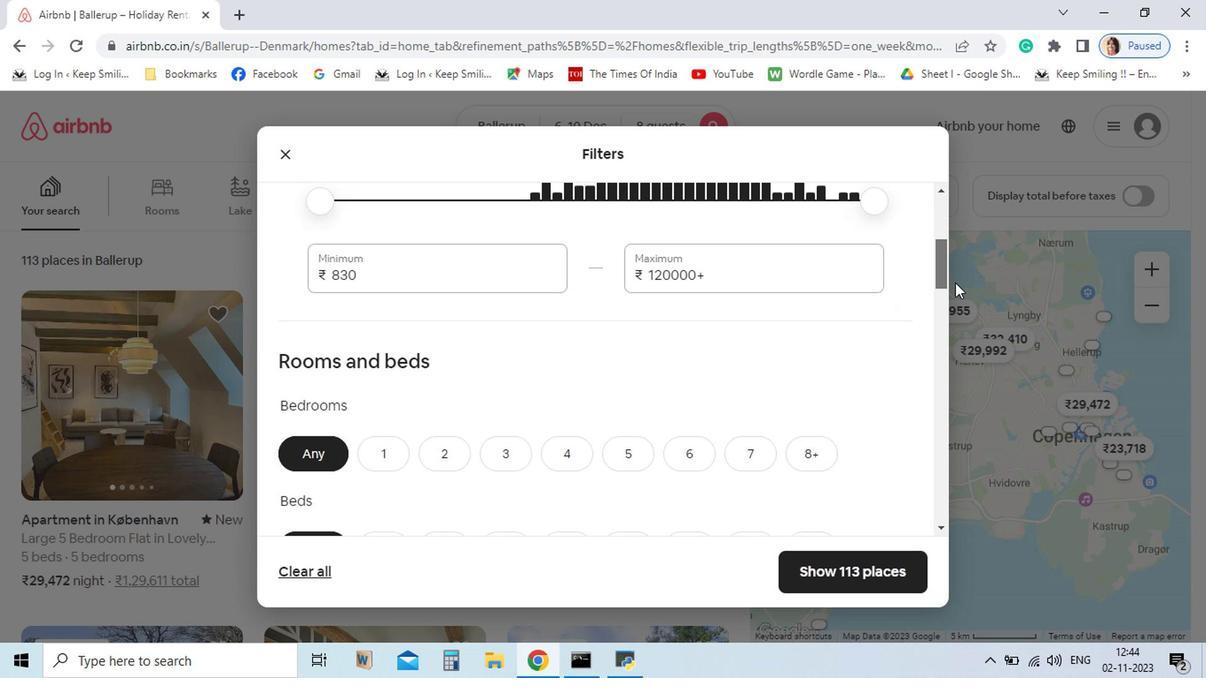 
Action: Mouse moved to (792, 294)
Screenshot: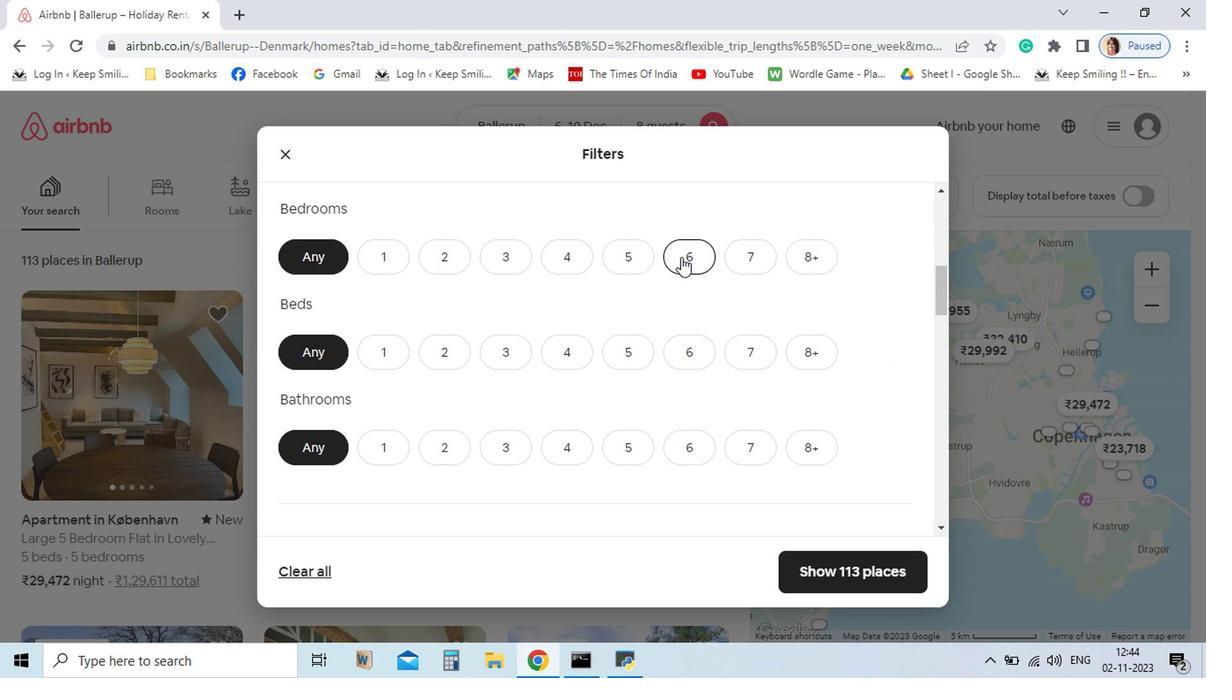 
Action: Mouse pressed left at (792, 294)
Screenshot: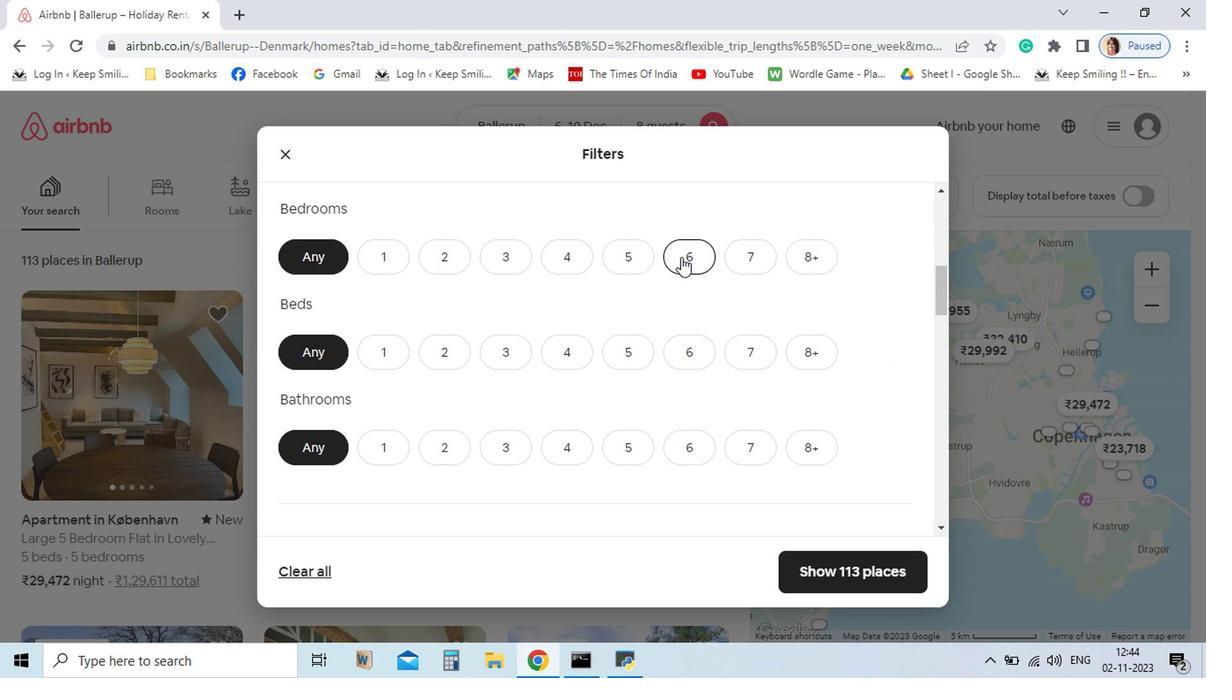 
Action: Mouse moved to (608, 308)
Screenshot: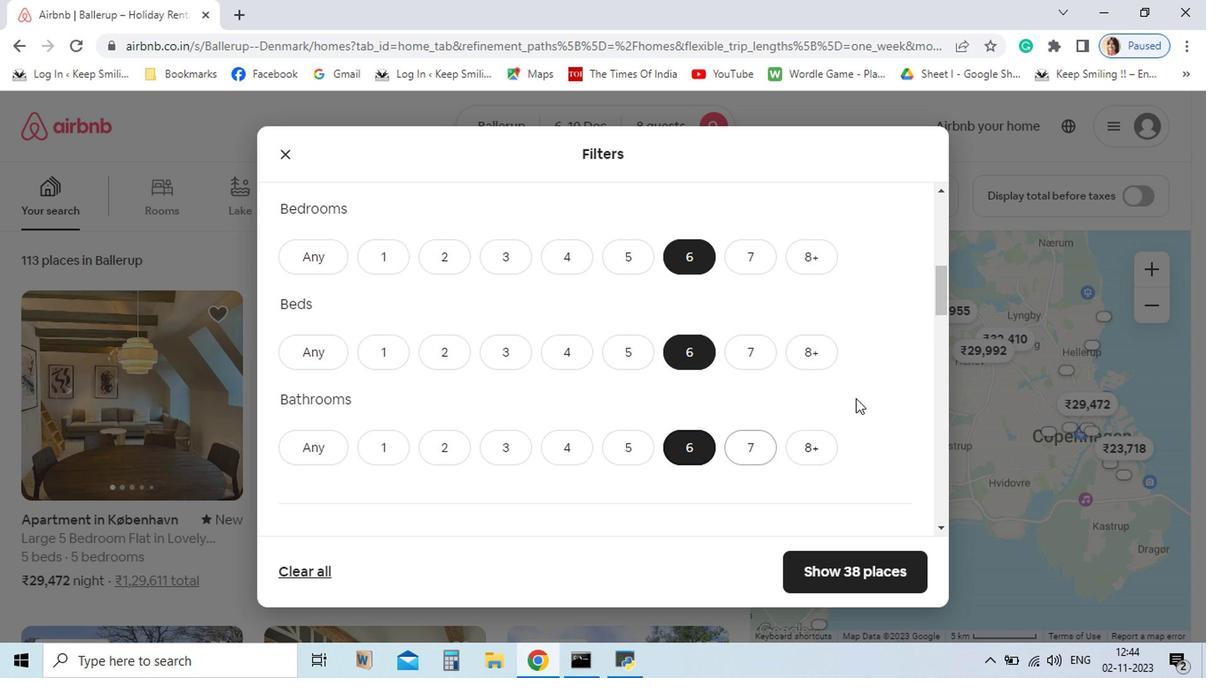 
Action: Mouse pressed left at (608, 308)
Screenshot: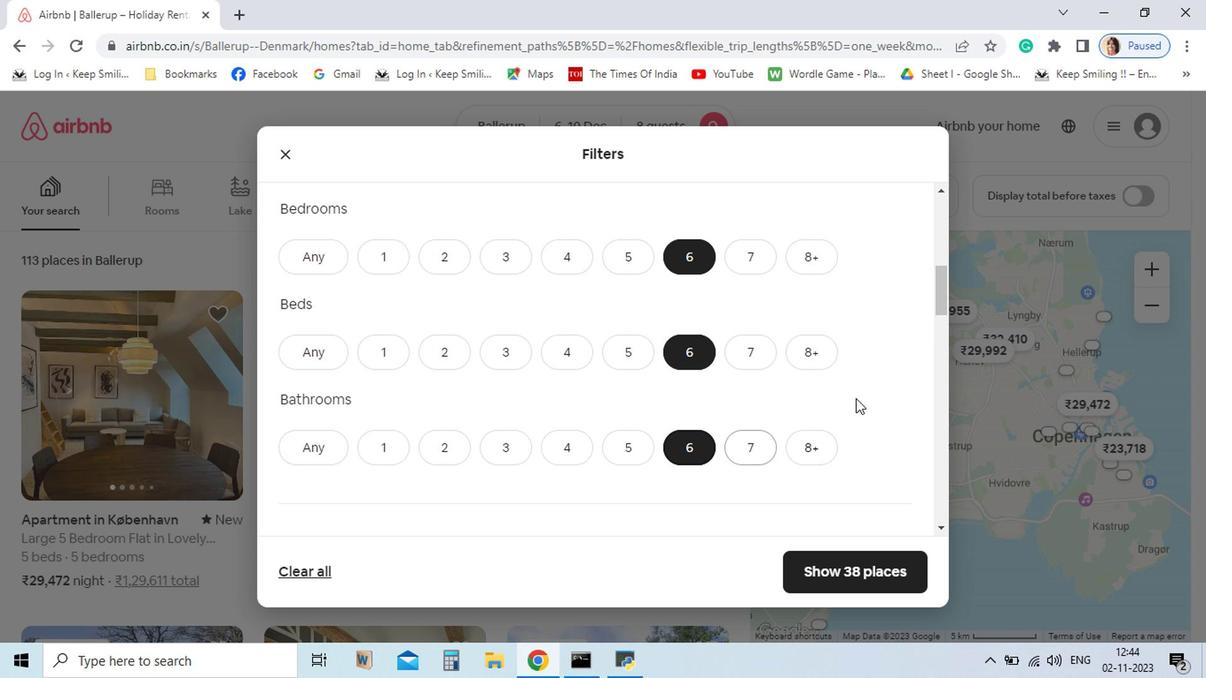 
Action: Mouse moved to (613, 371)
Screenshot: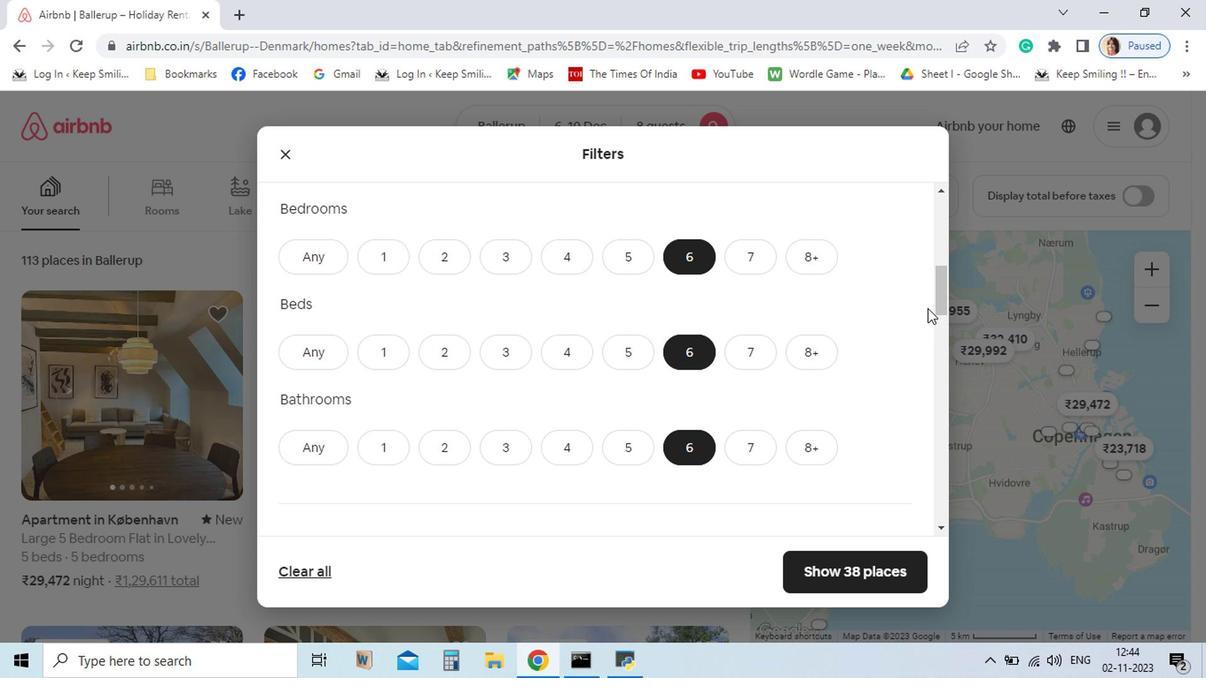 
Action: Mouse pressed left at (613, 371)
Screenshot: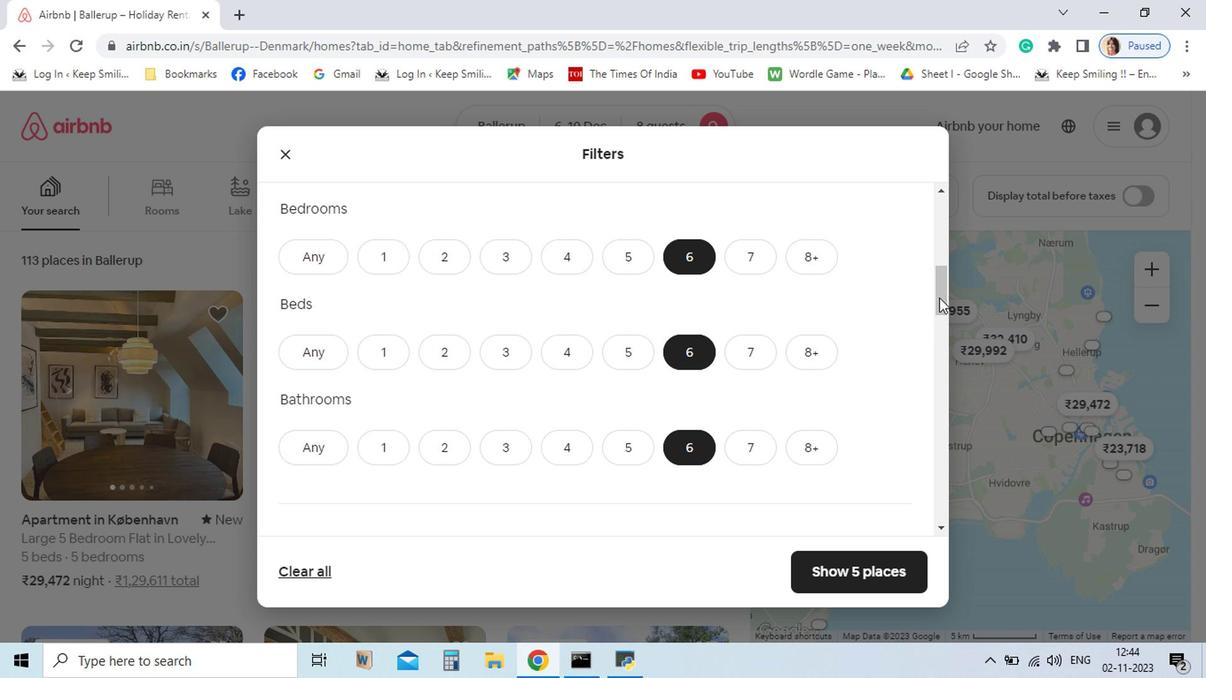 
Action: Mouse moved to (608, 429)
Screenshot: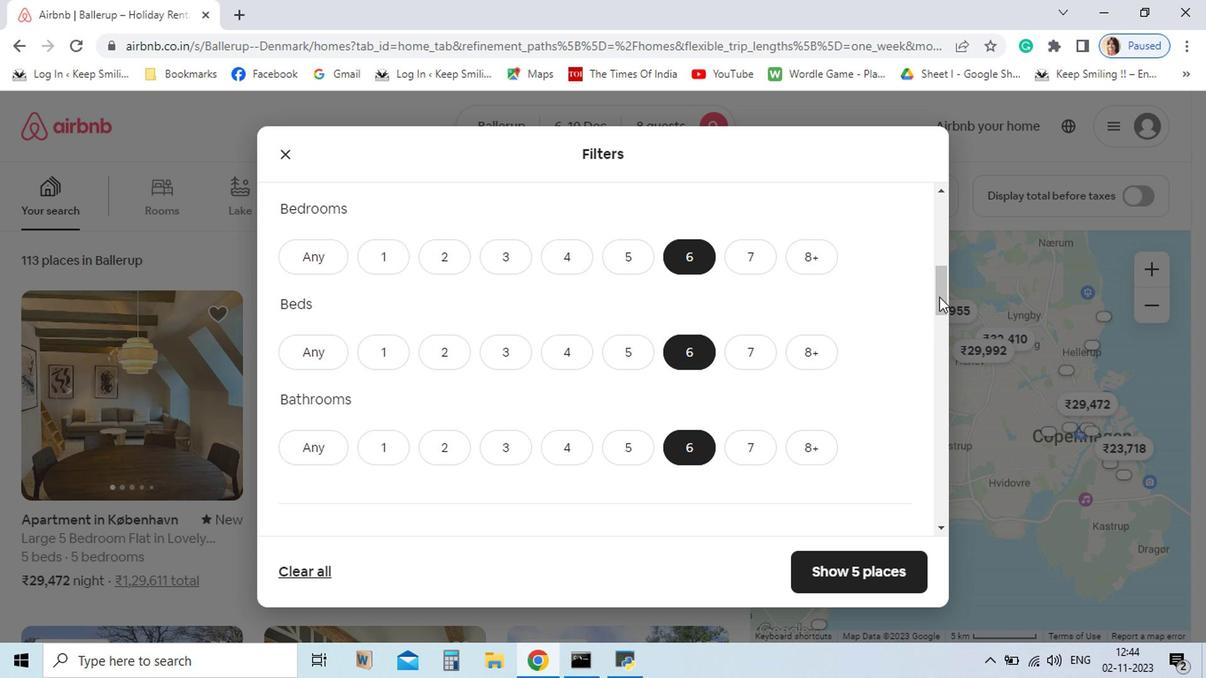 
Action: Mouse pressed left at (608, 429)
Screenshot: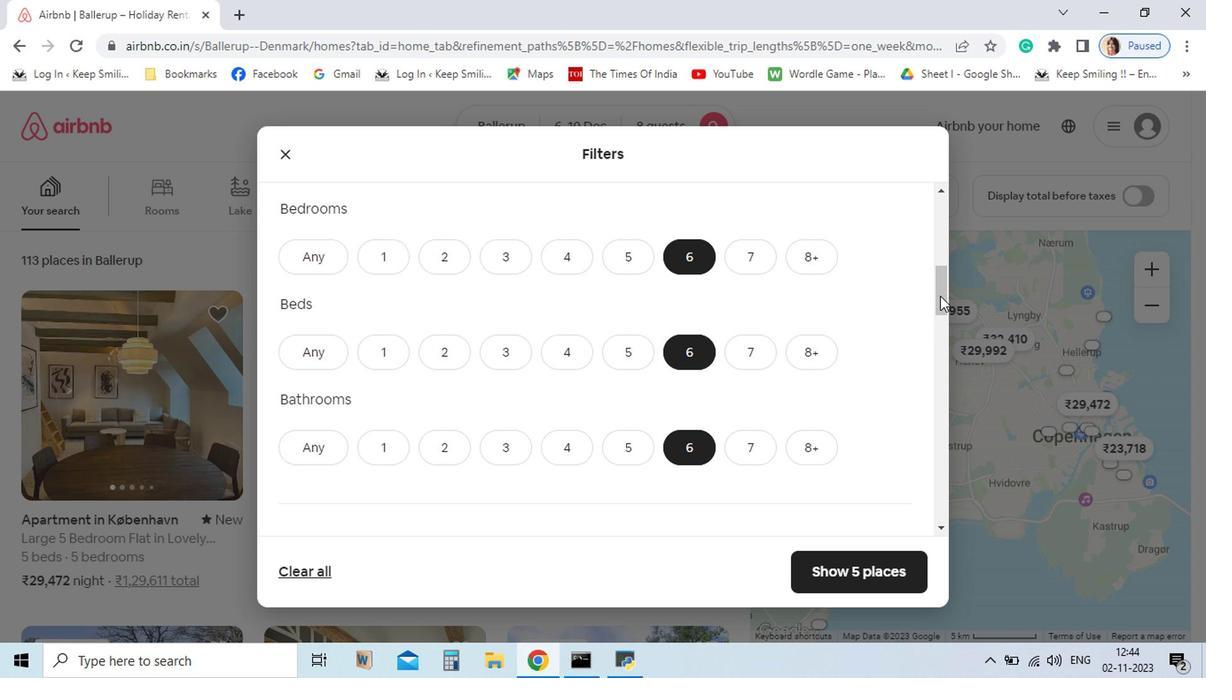 
Action: Mouse moved to (608, 436)
Screenshot: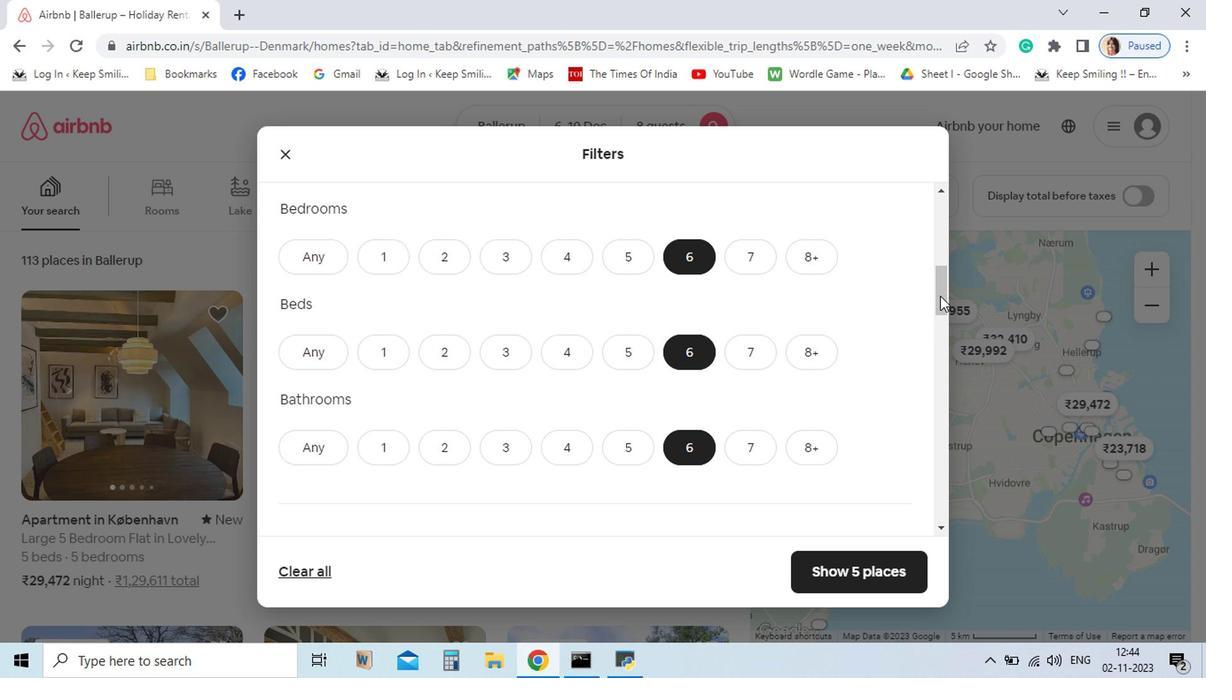 
Action: Mouse pressed left at (608, 436)
Screenshot: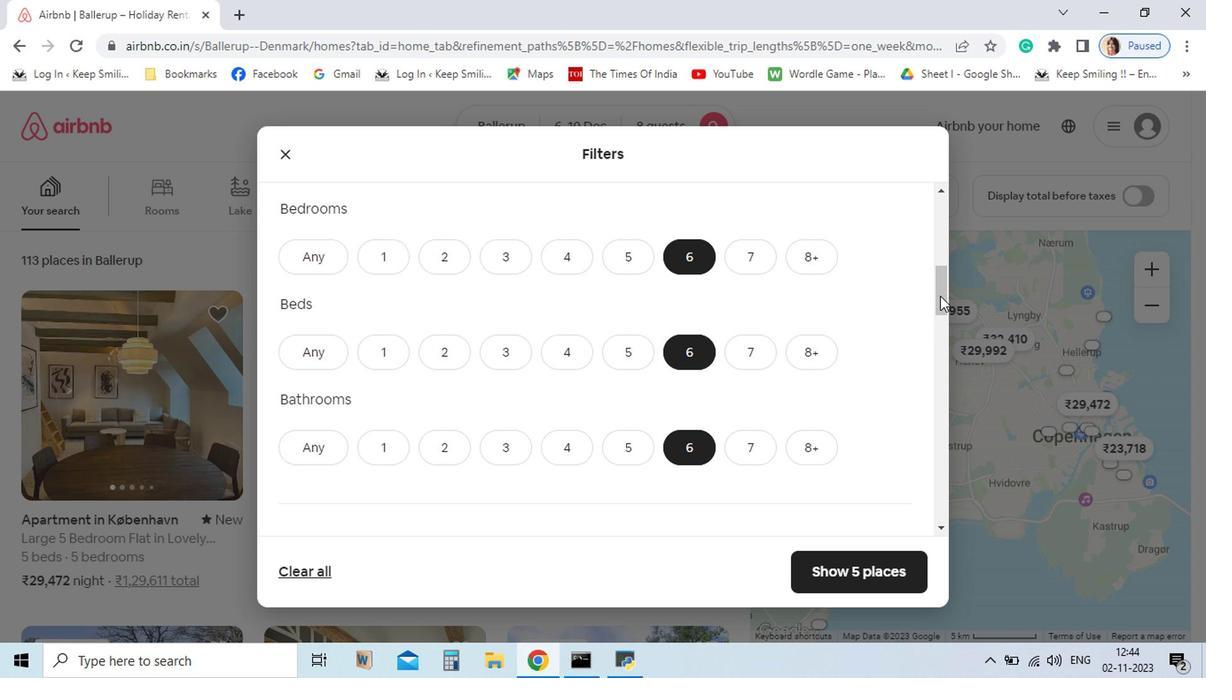 
Action: Mouse moved to (791, 336)
Screenshot: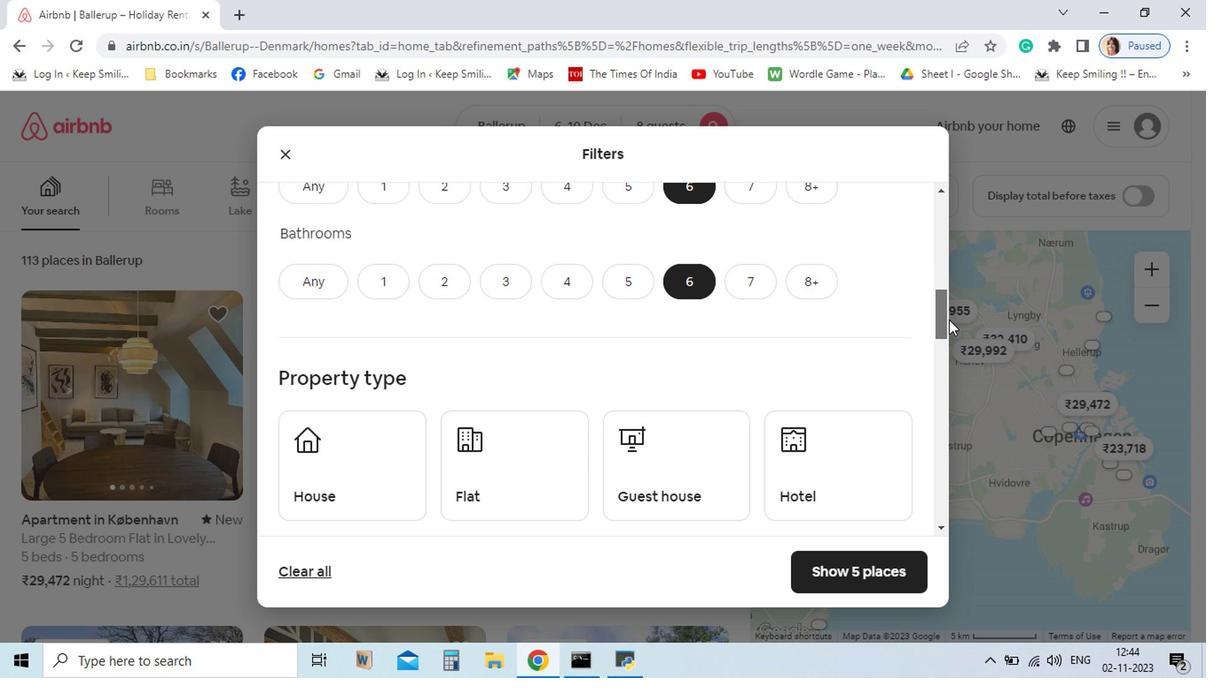 
Action: Mouse pressed left at (791, 336)
Screenshot: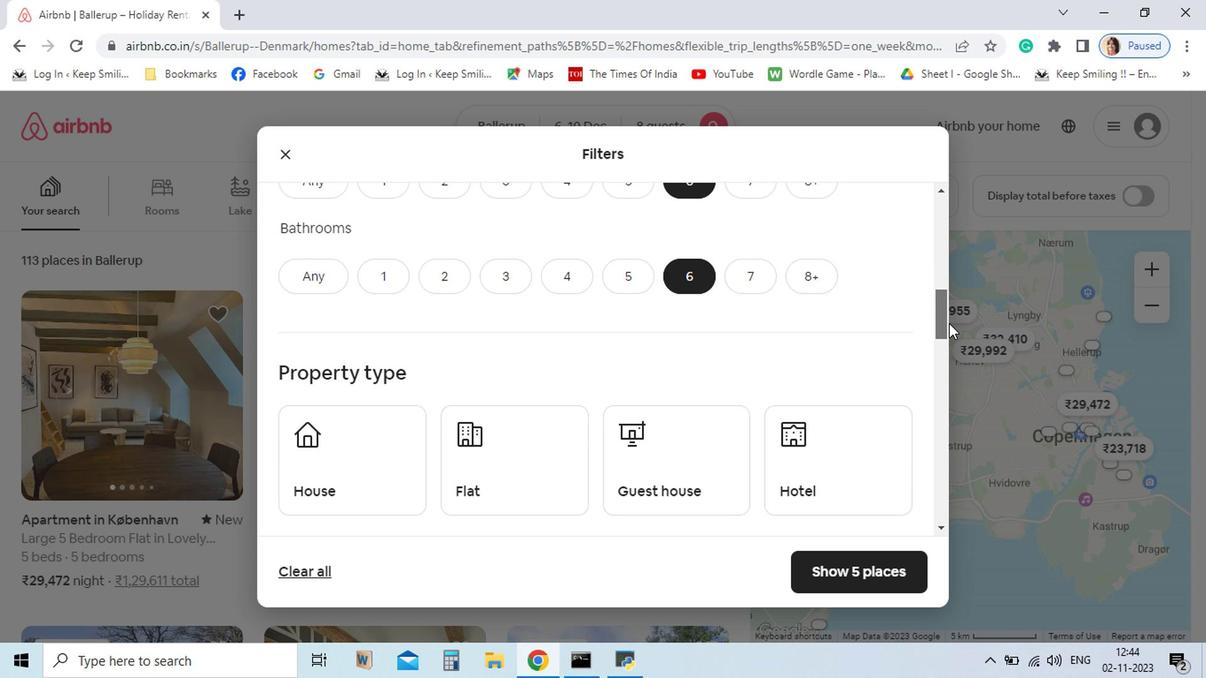 
Action: Mouse moved to (317, 381)
Screenshot: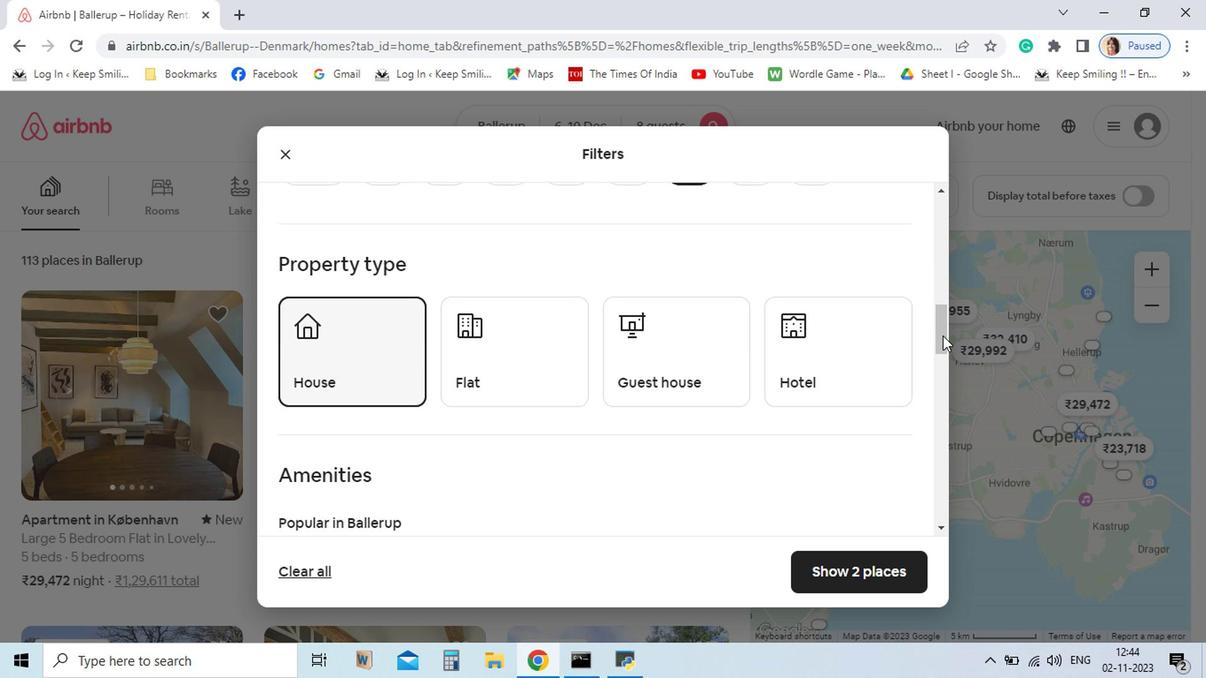 
Action: Mouse pressed left at (317, 381)
Screenshot: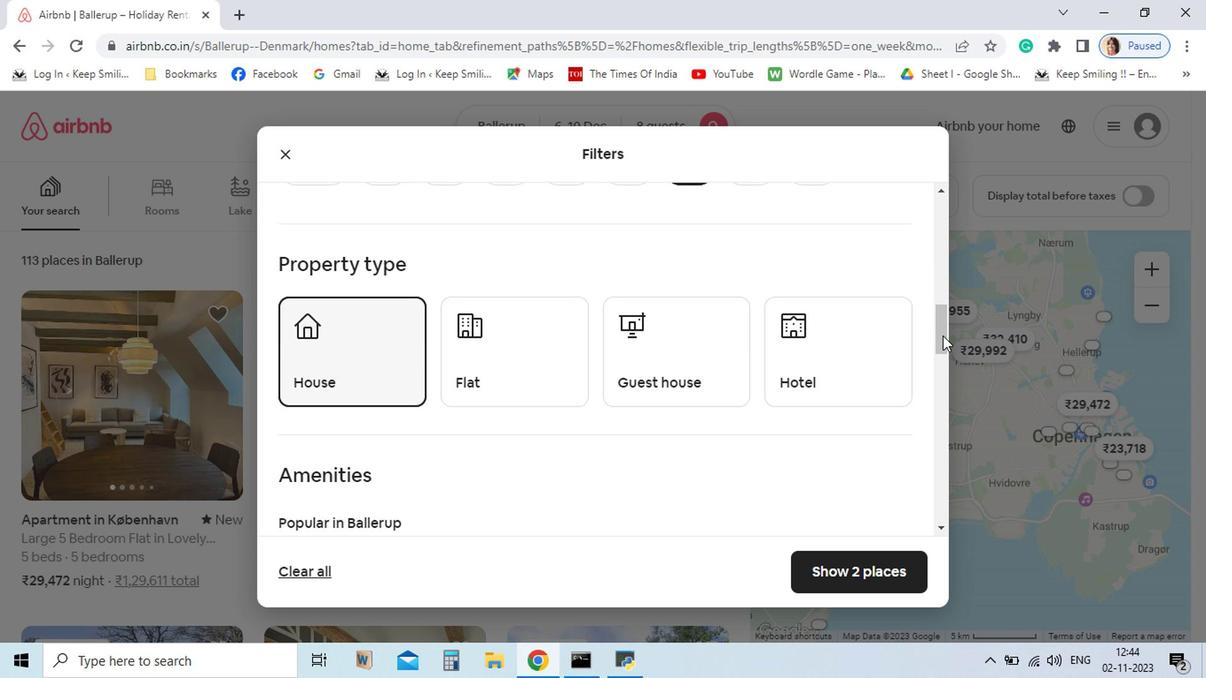 
Action: Mouse moved to (367, 385)
Screenshot: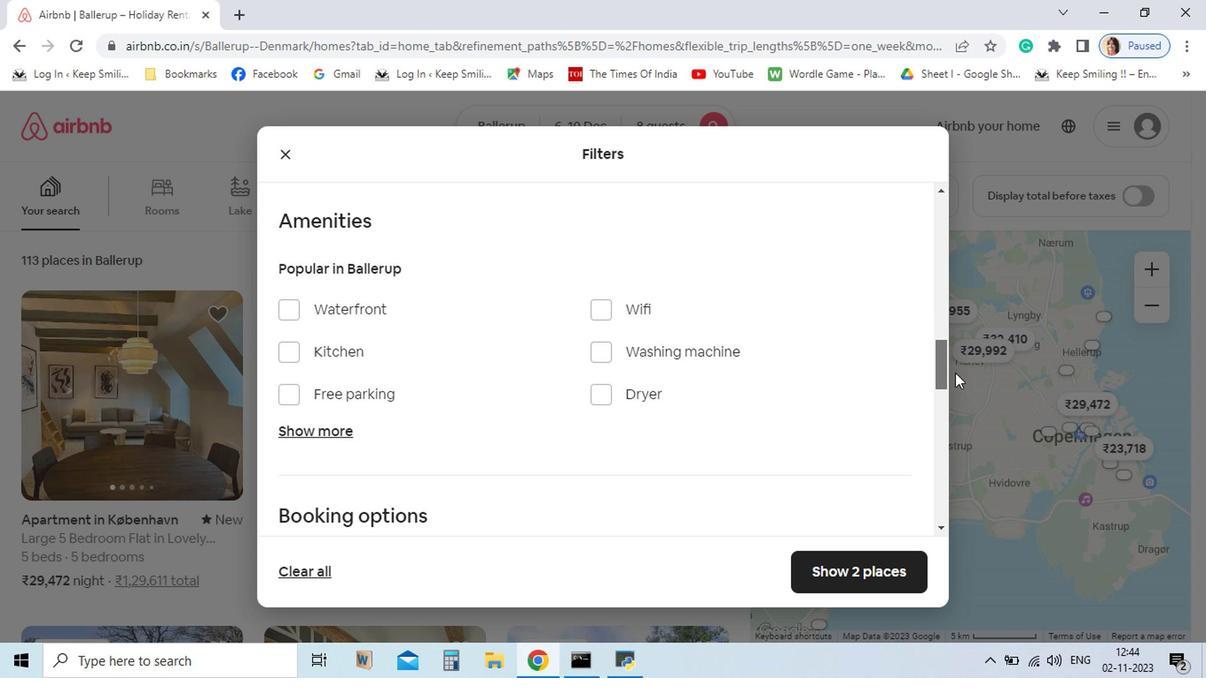 
Action: Mouse pressed left at (367, 385)
Screenshot: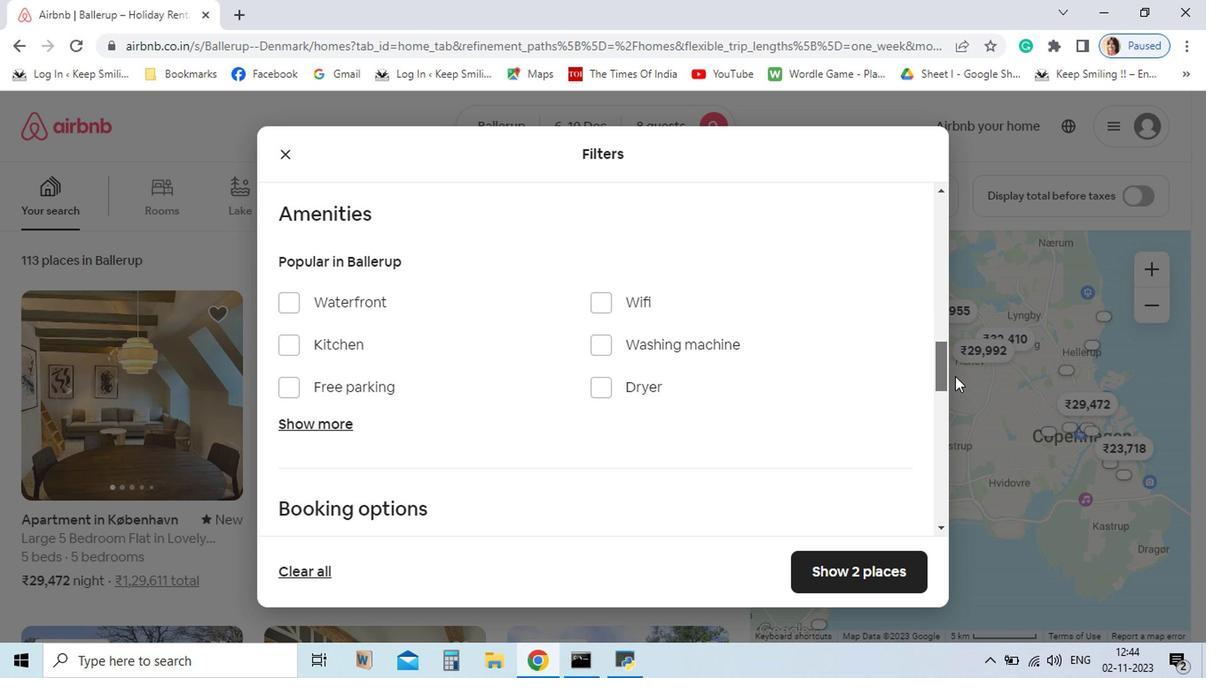 
Action: Mouse moved to (793, 364)
Screenshot: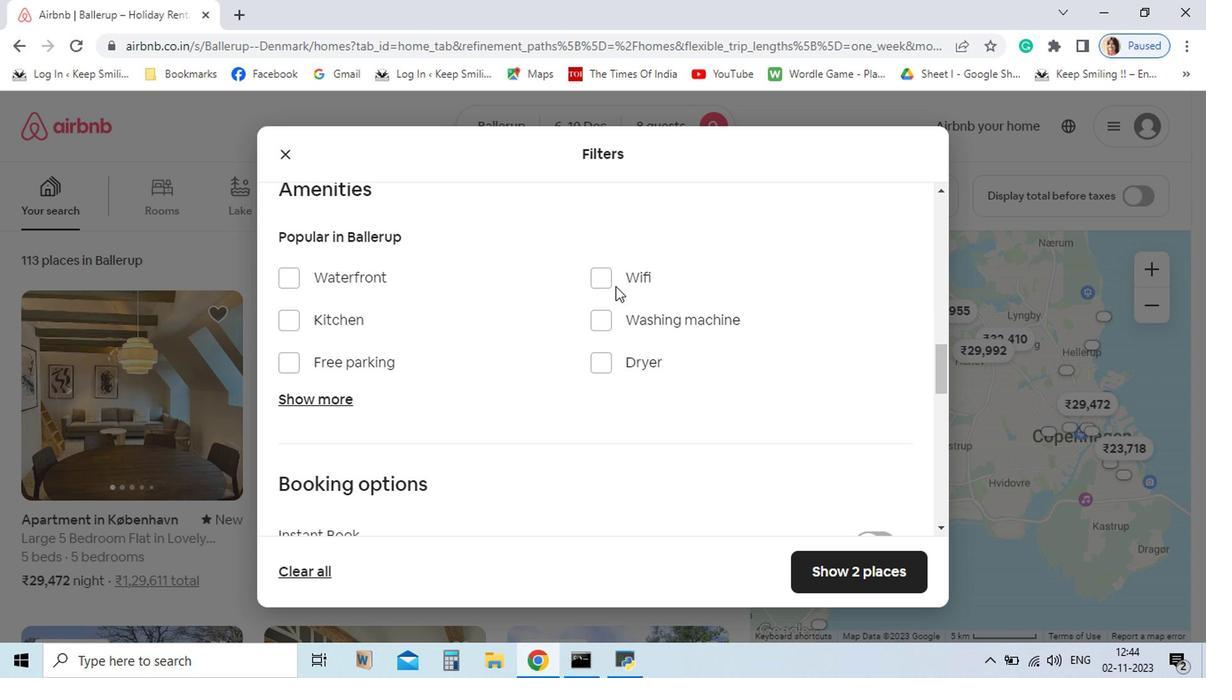 
Action: Mouse pressed left at (793, 364)
Screenshot: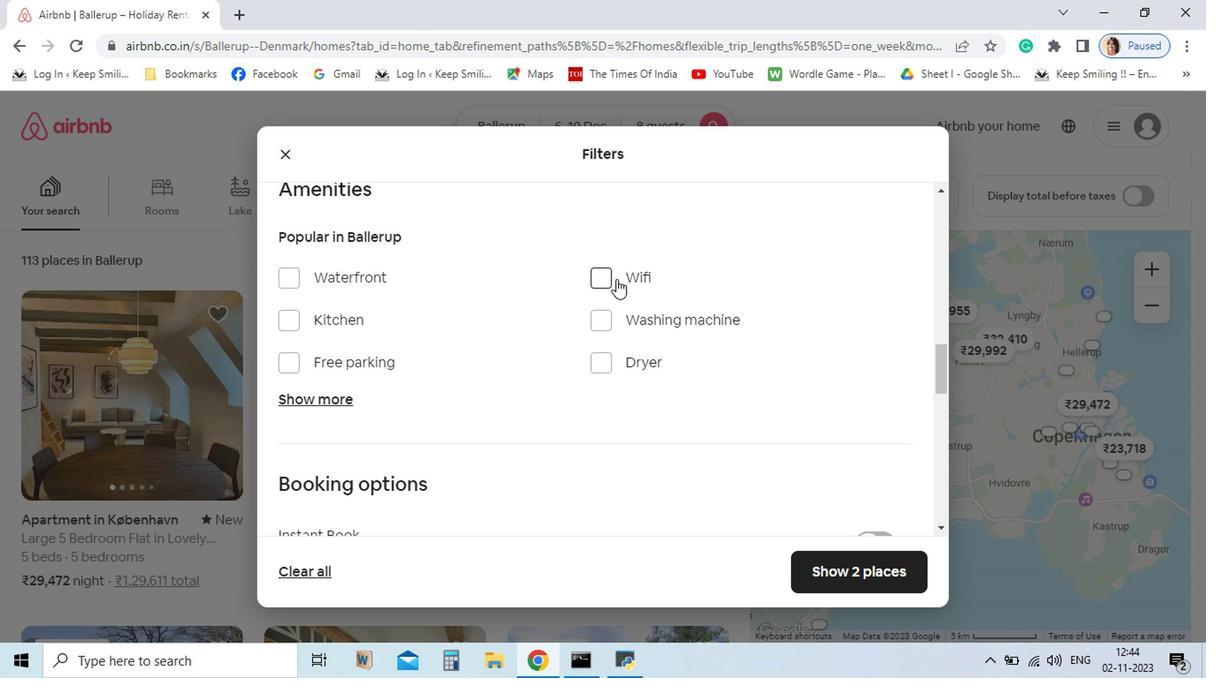 
Action: Mouse moved to (547, 323)
Screenshot: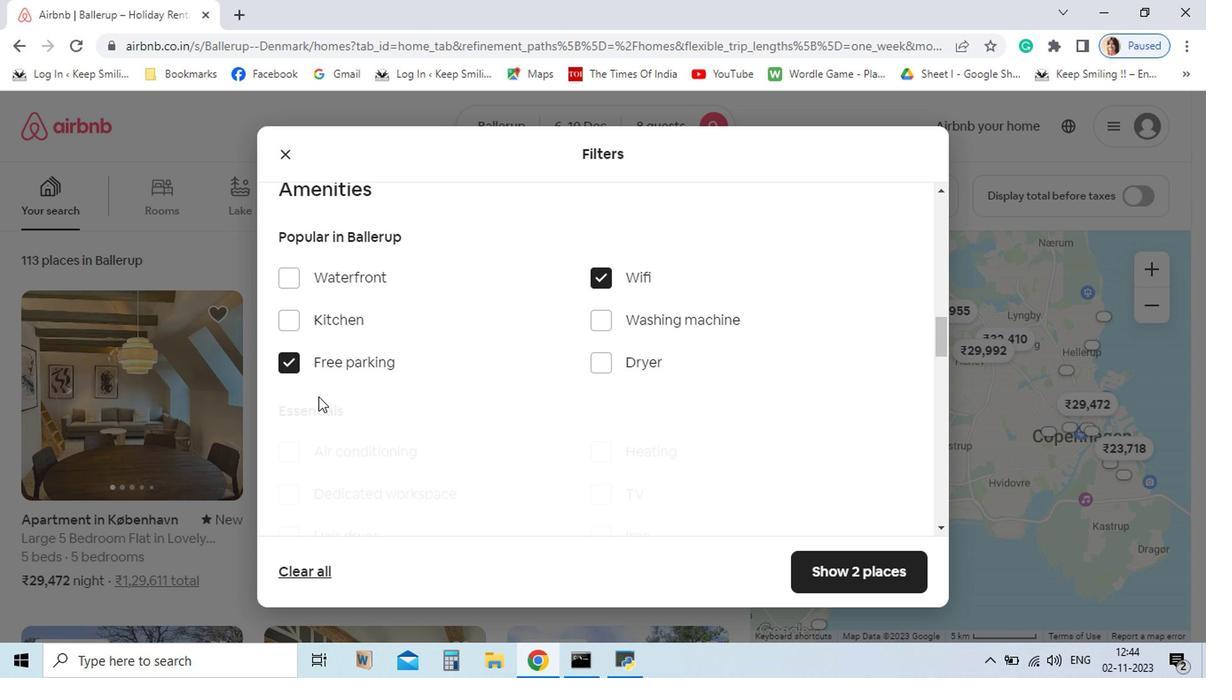 
Action: Mouse pressed left at (547, 323)
Screenshot: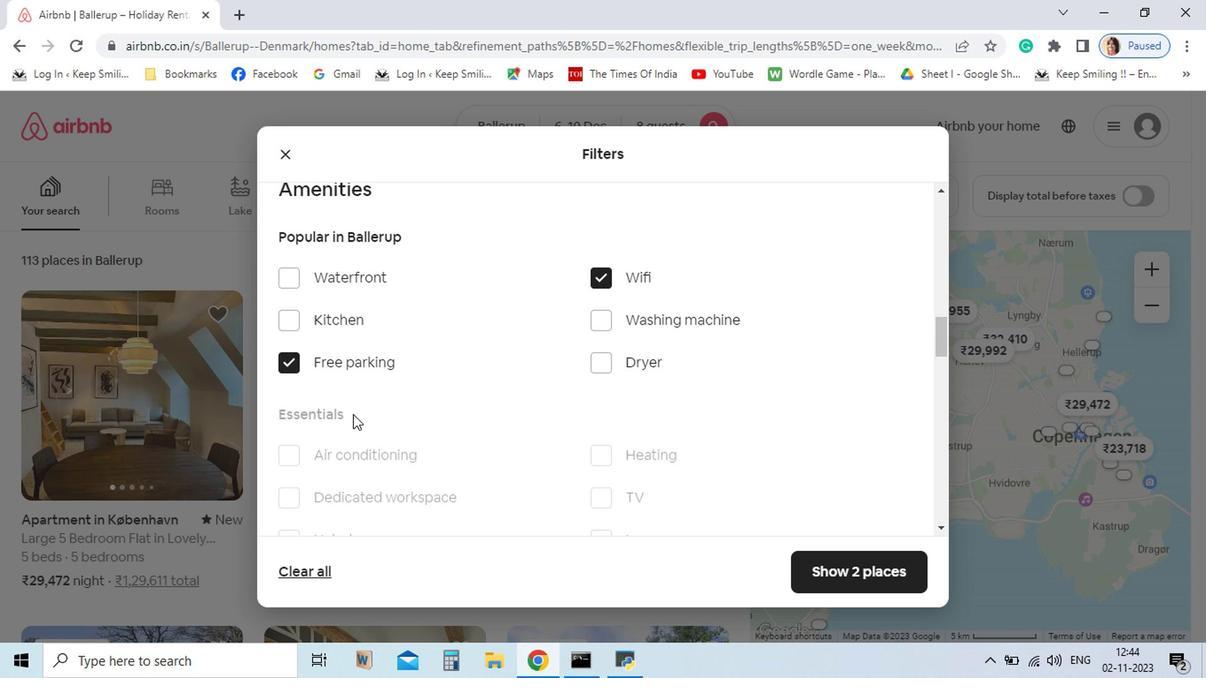 
Action: Mouse moved to (337, 386)
Screenshot: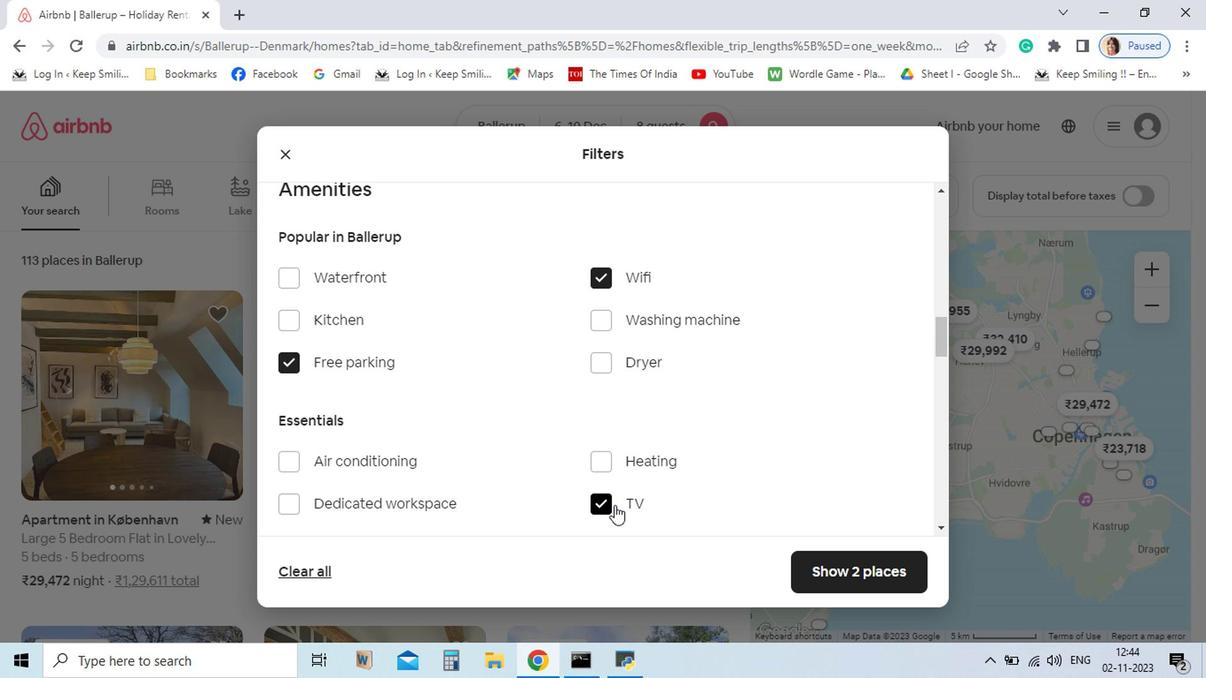 
Action: Mouse pressed left at (337, 386)
Screenshot: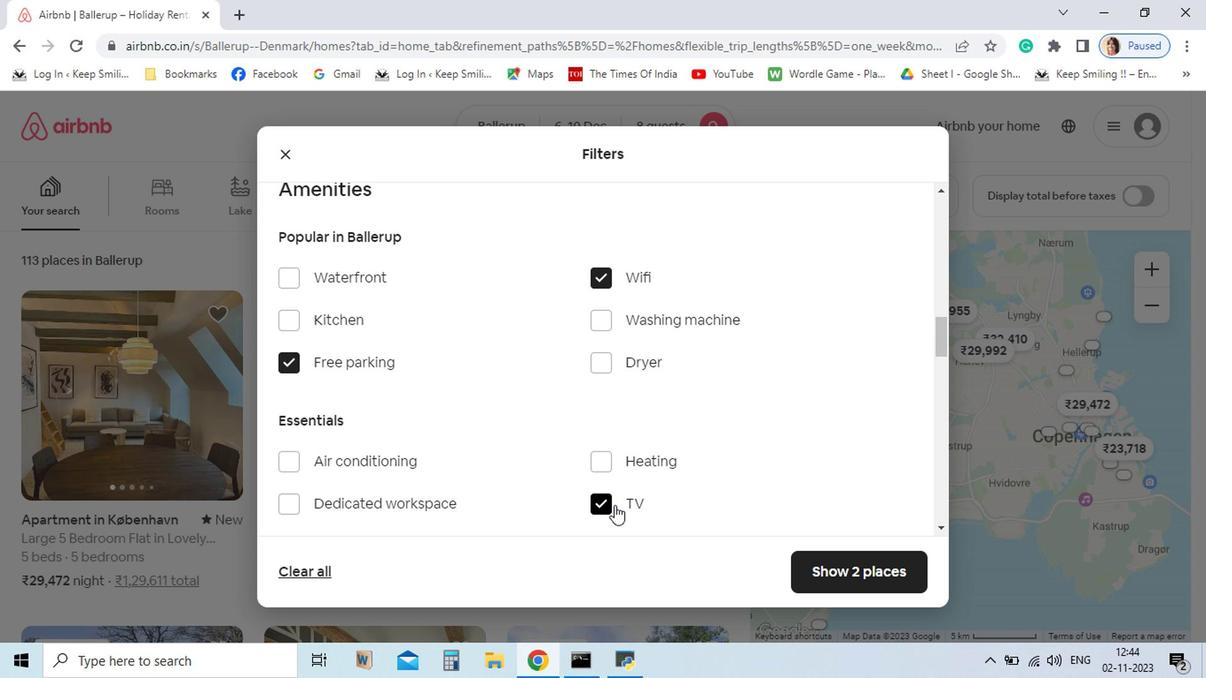 
Action: Mouse moved to (351, 407)
Screenshot: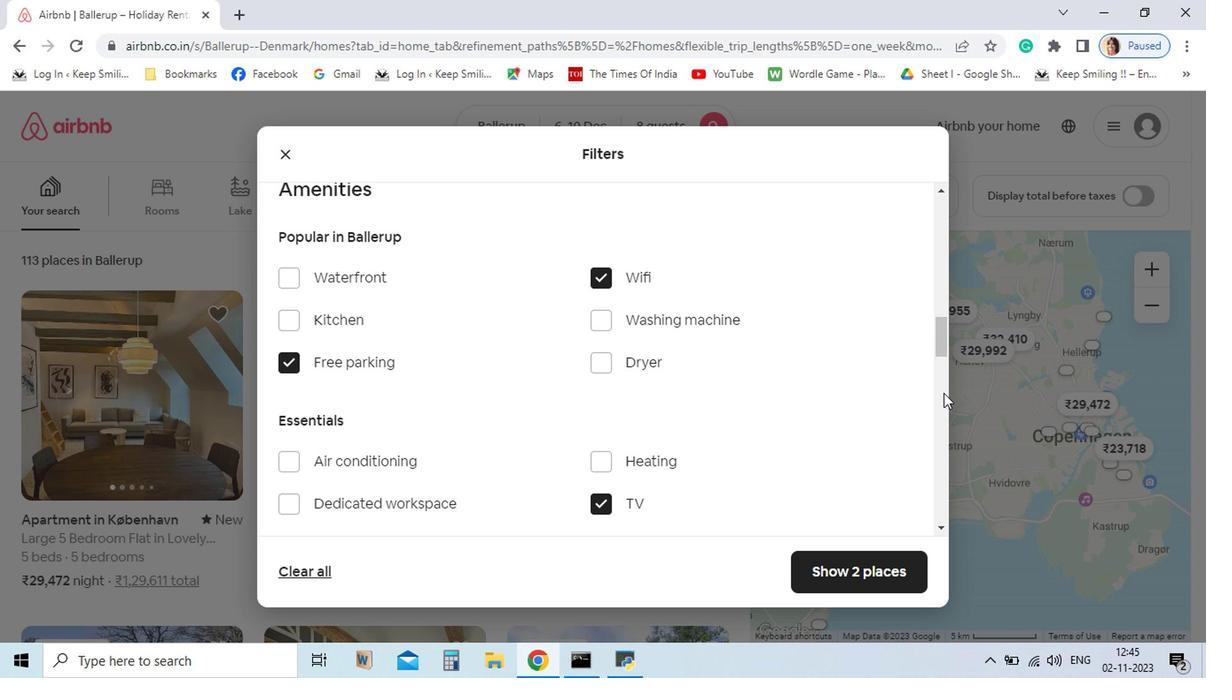
Action: Mouse pressed left at (351, 407)
Screenshot: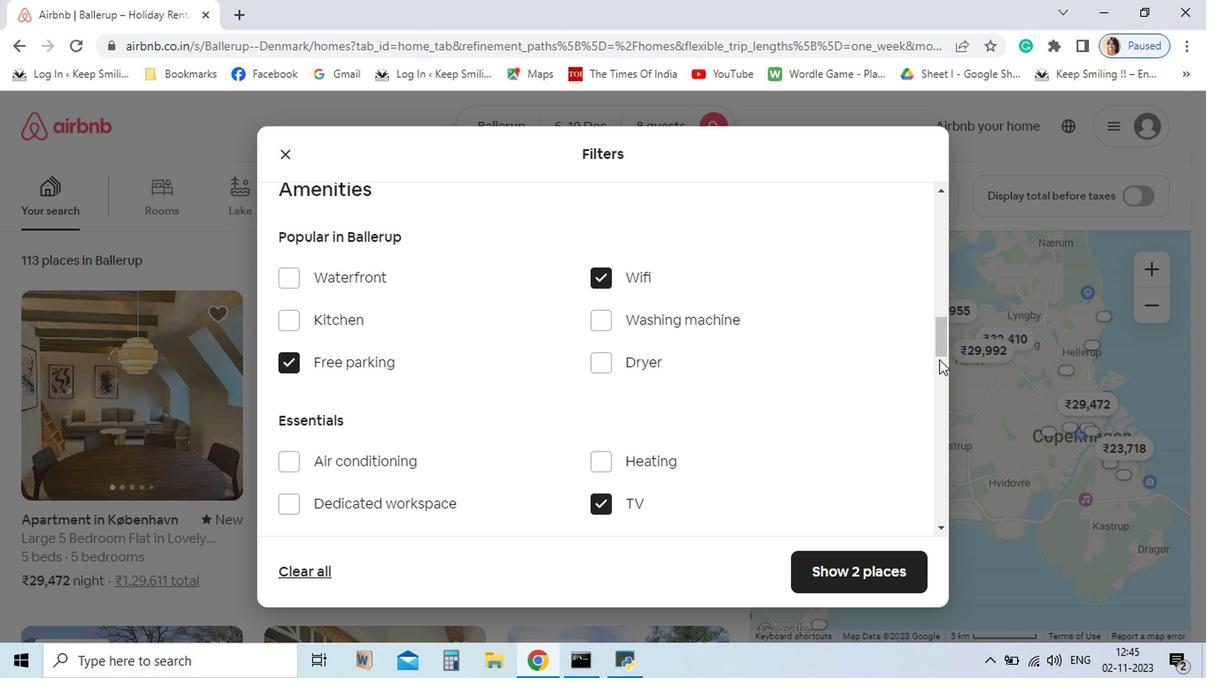 
Action: Mouse moved to (548, 483)
Screenshot: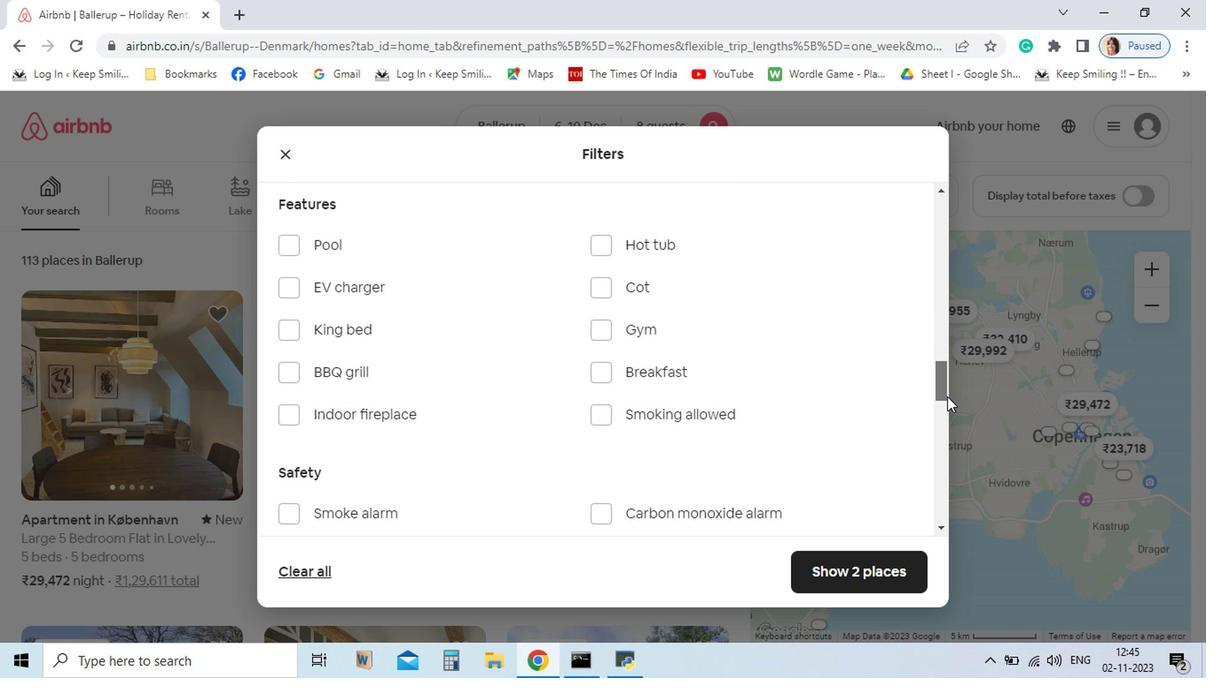 
Action: Mouse pressed left at (548, 483)
Screenshot: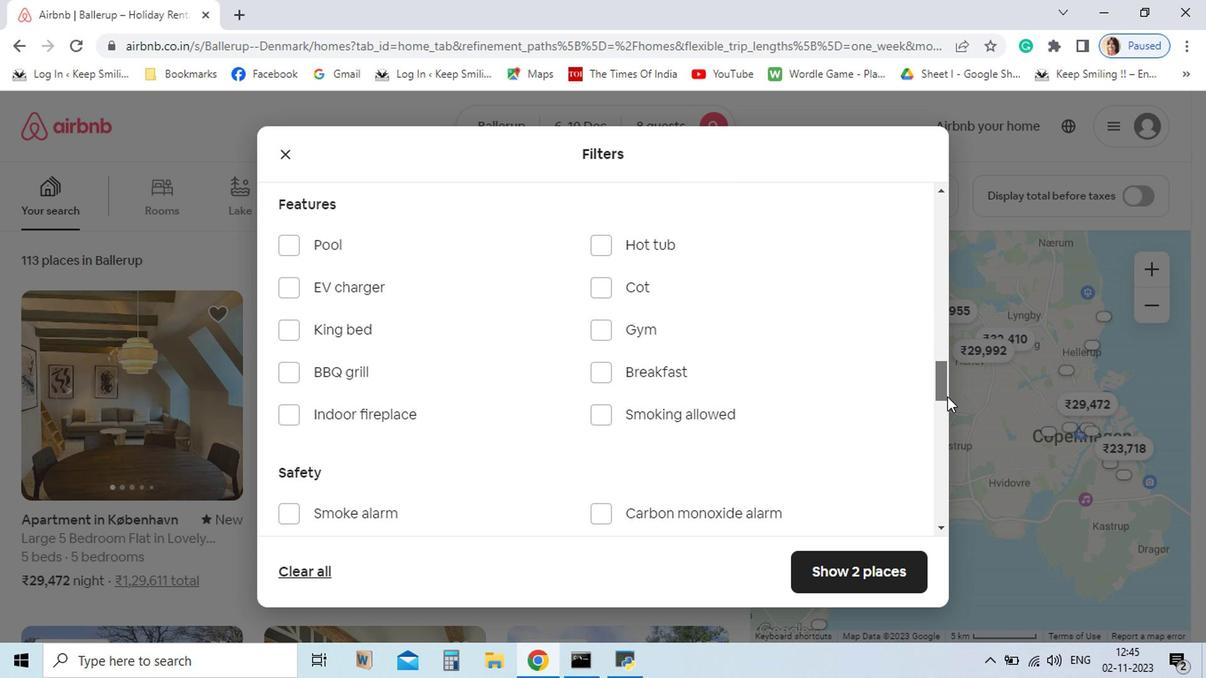 
Action: Mouse moved to (789, 375)
Screenshot: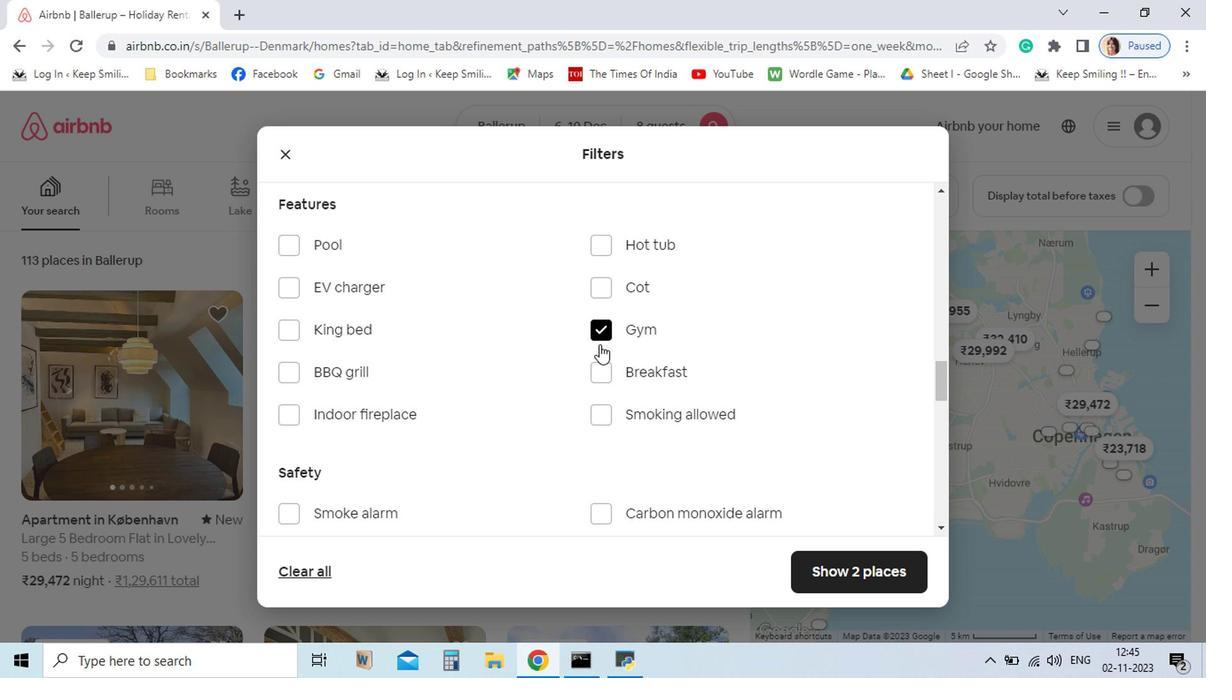 
Action: Mouse pressed left at (789, 375)
Screenshot: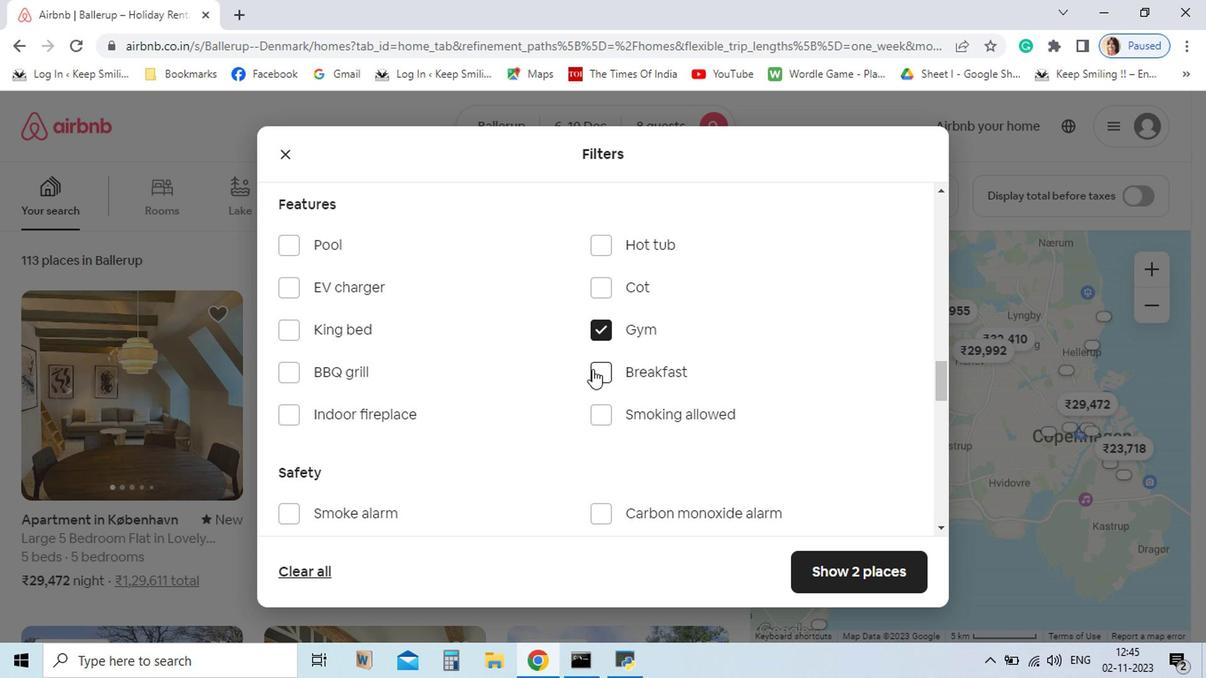 
Action: Mouse moved to (552, 358)
Screenshot: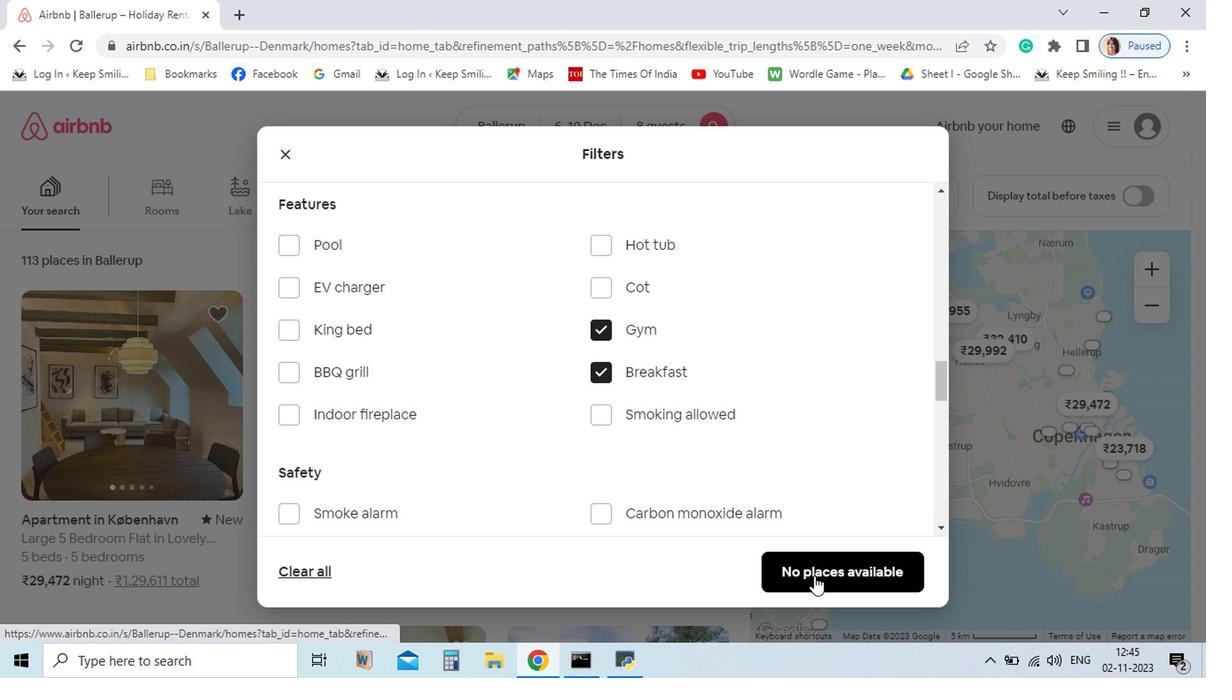 
Action: Mouse pressed left at (552, 358)
Screenshot: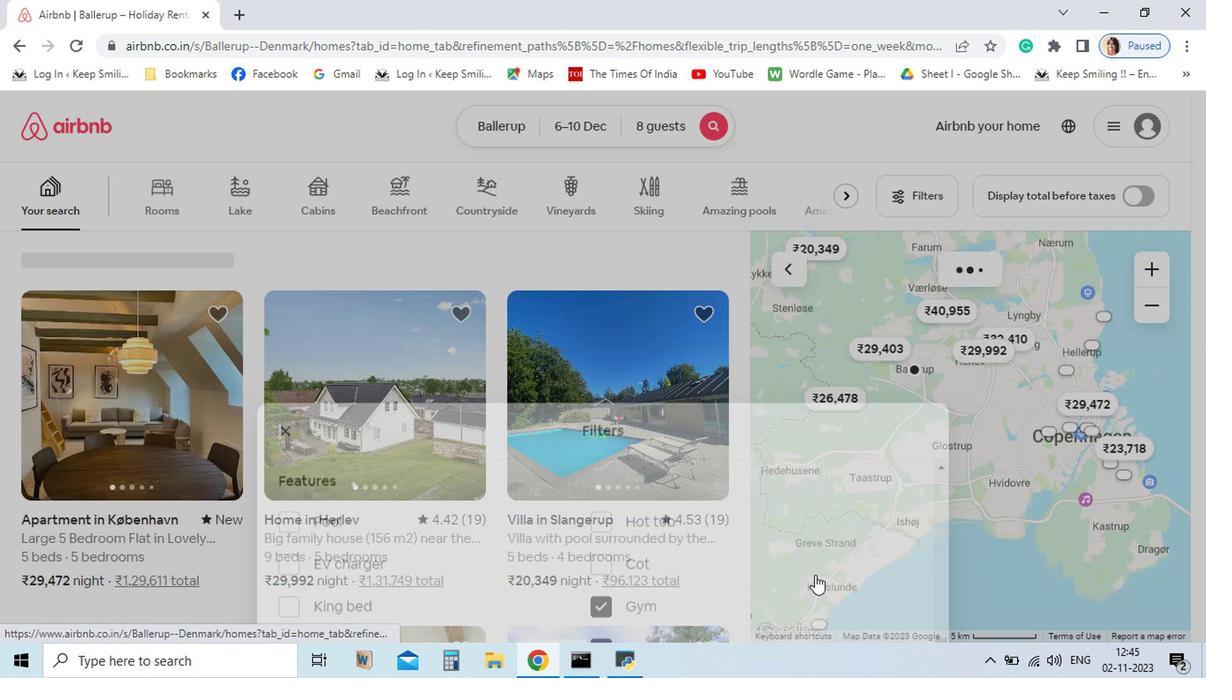 
Action: Mouse moved to (544, 388)
Screenshot: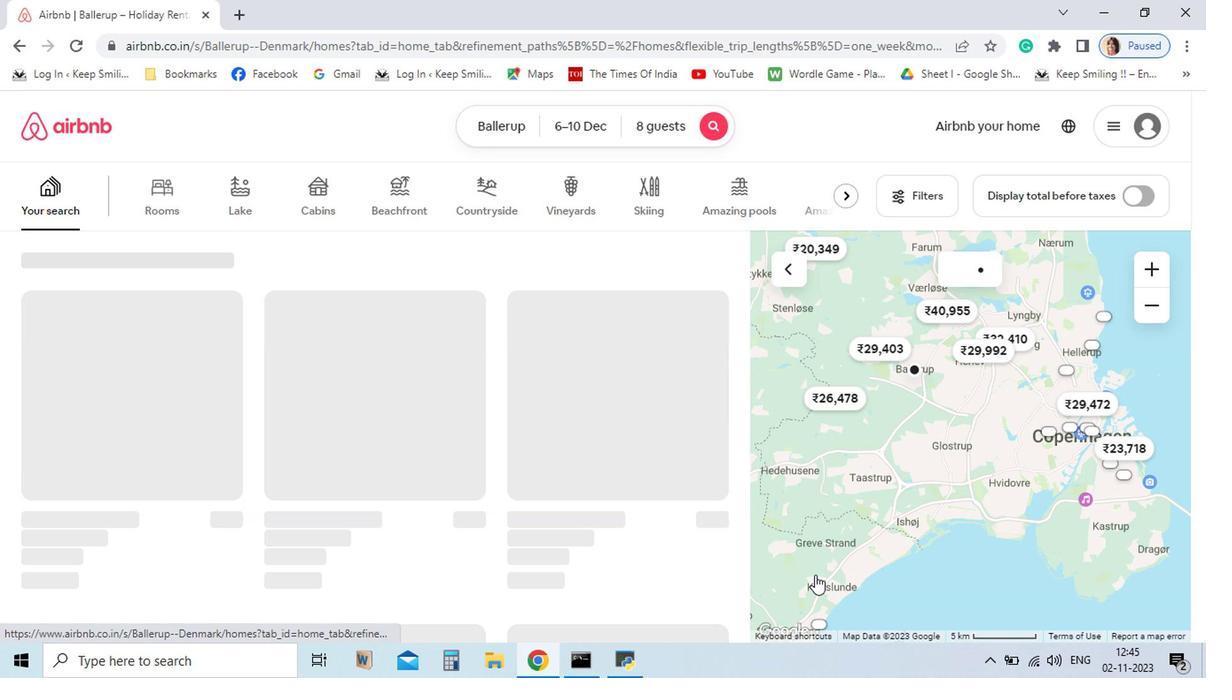 
Action: Mouse pressed left at (544, 388)
Screenshot: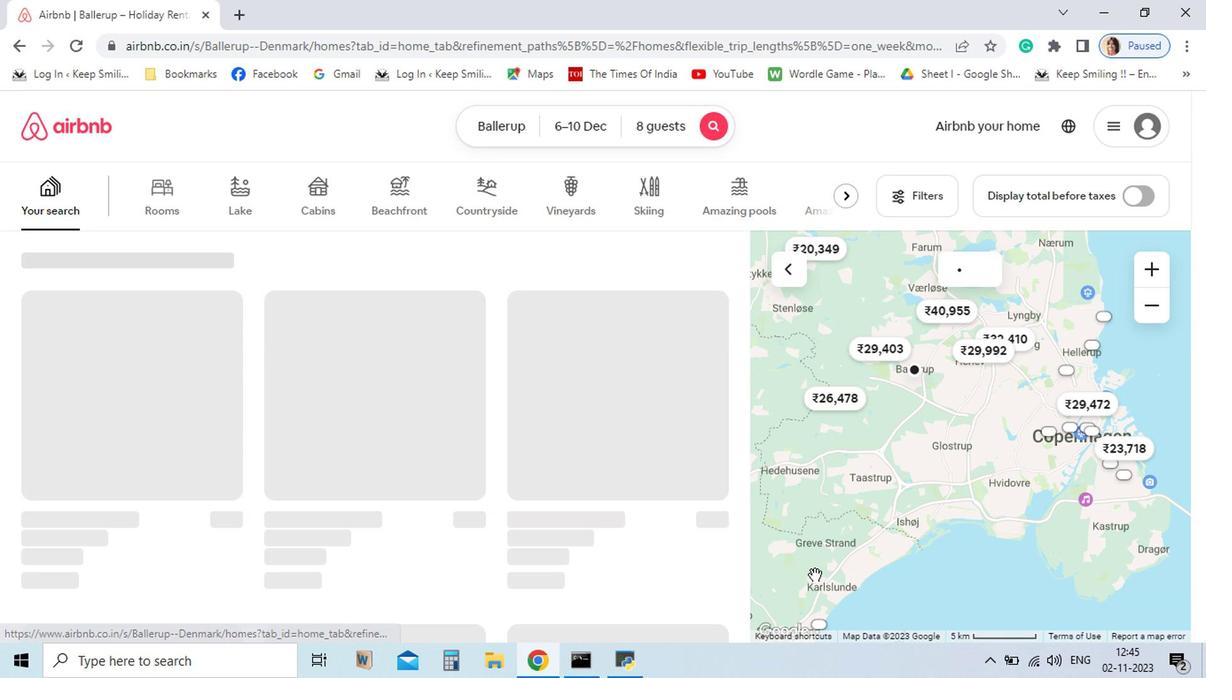 
Action: Mouse moved to (702, 535)
Screenshot: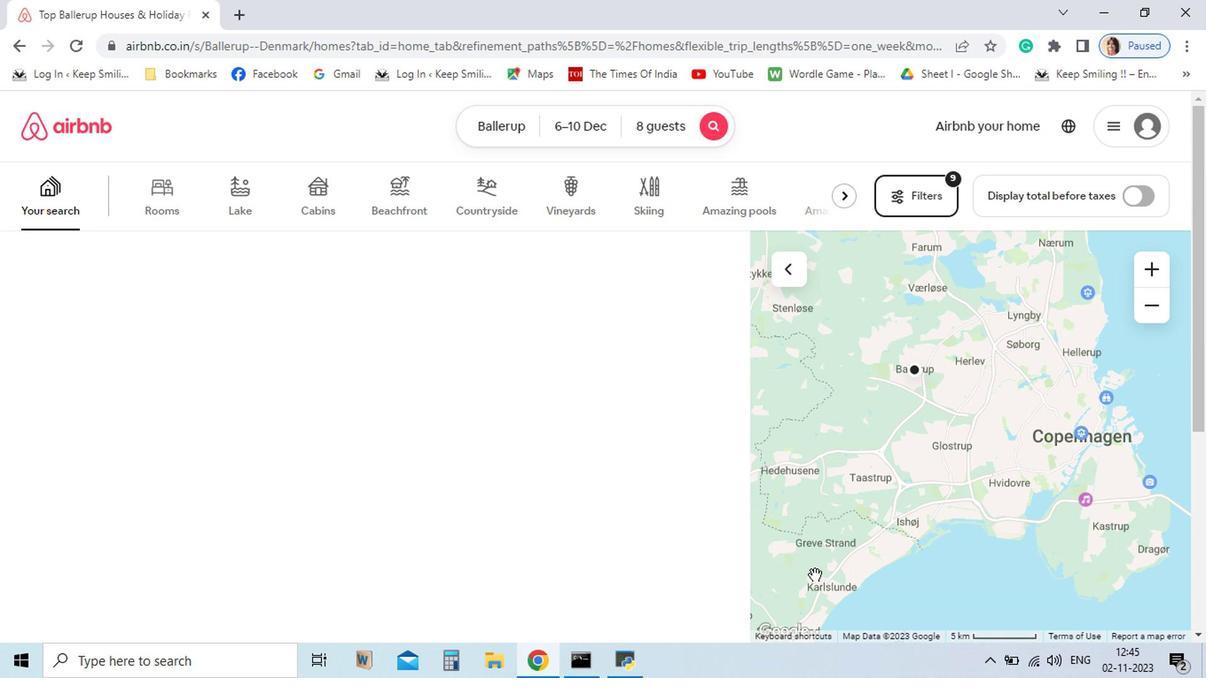 
Action: Mouse pressed left at (702, 535)
Screenshot: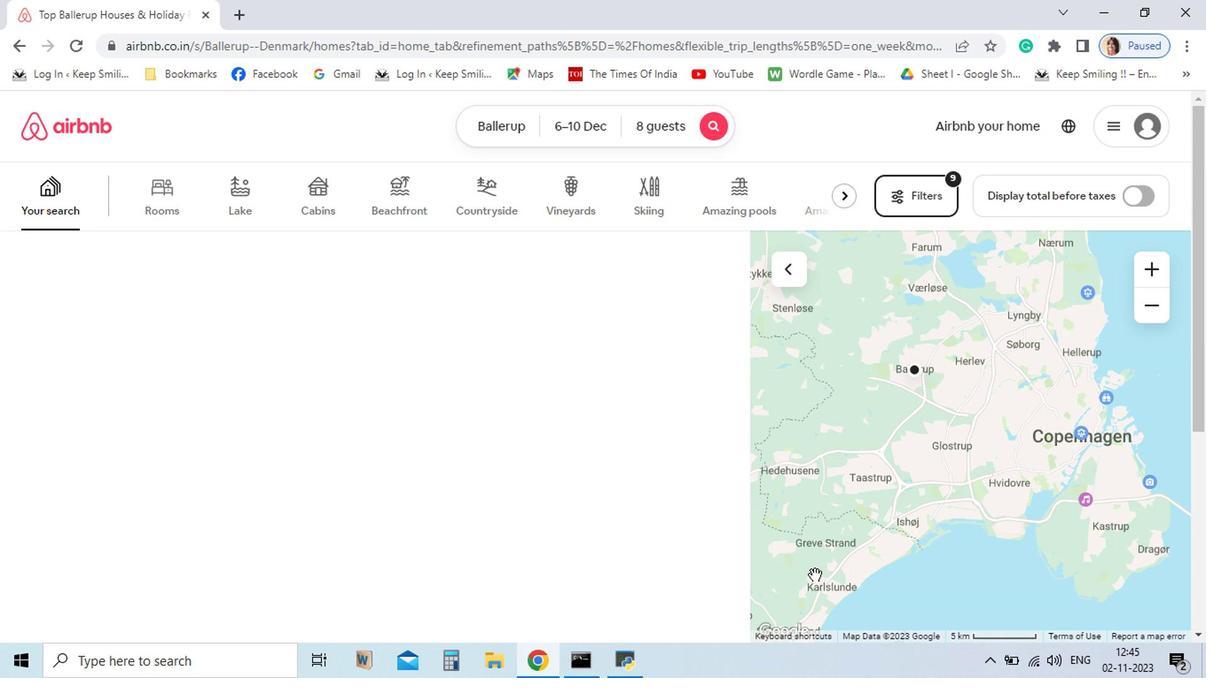 
Action: Mouse moved to (702, 534)
Screenshot: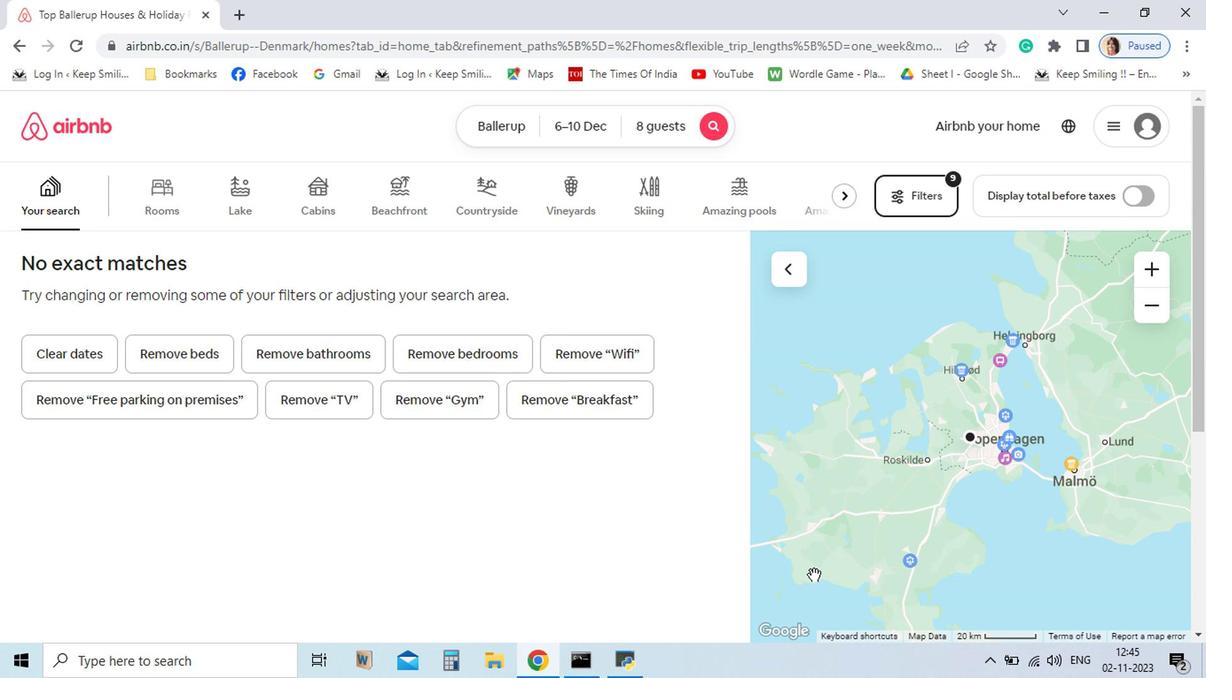 
